 Task: Create a due date automation trigger when advanced on, on the tuesday of the week a card is due add fields without custom field "Resume" set to a number greater than 1 and greater than 10 at 11:00 AM.
Action: Mouse moved to (940, 293)
Screenshot: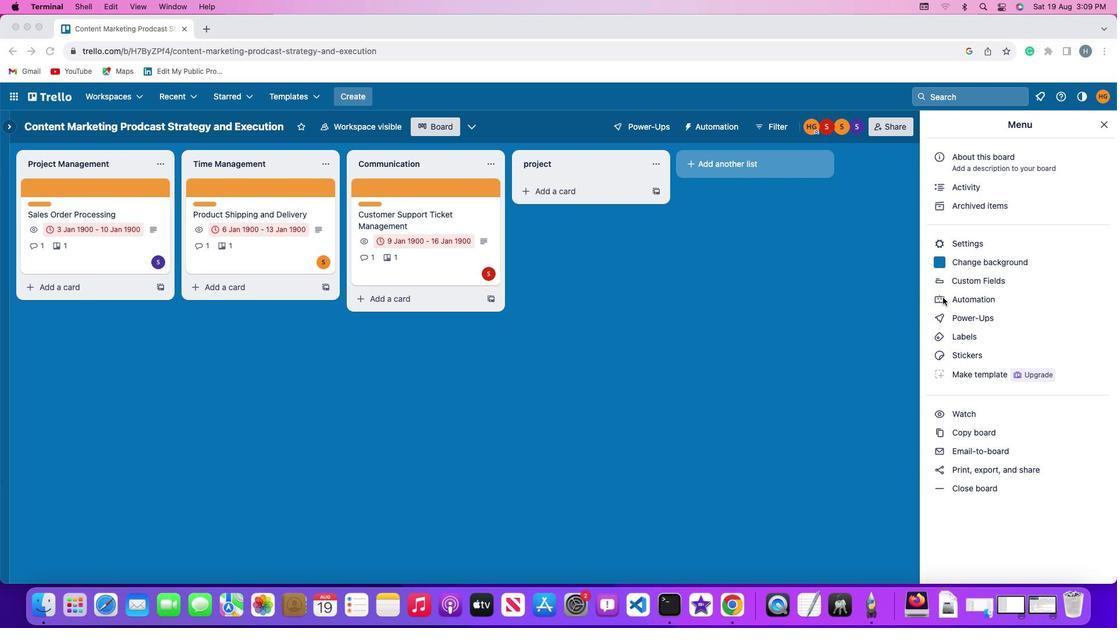 
Action: Mouse pressed left at (940, 293)
Screenshot: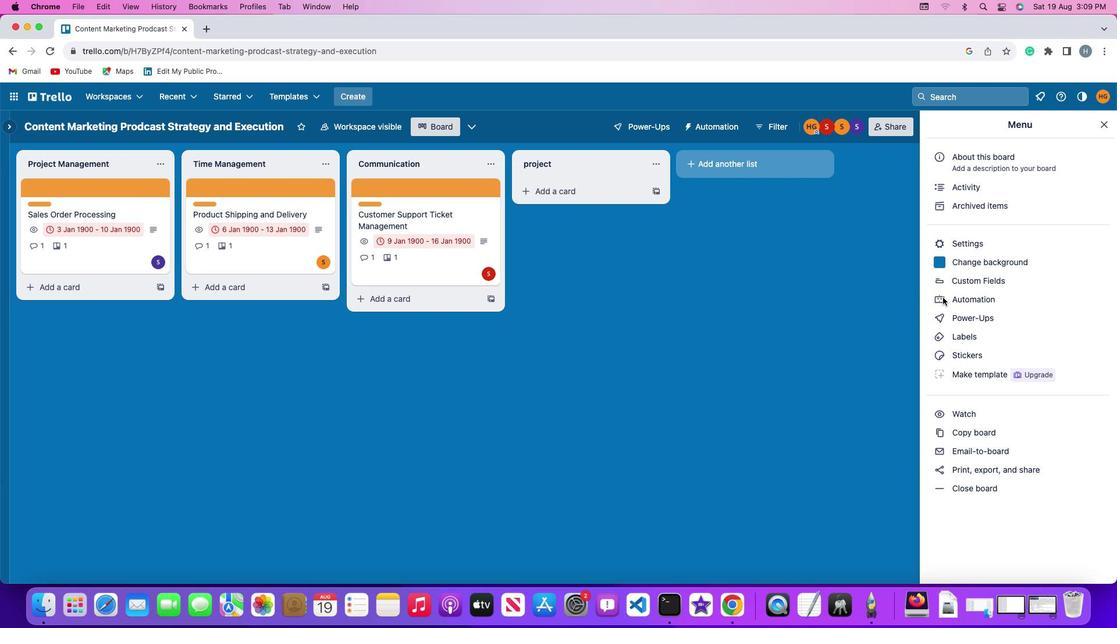 
Action: Mouse pressed left at (940, 293)
Screenshot: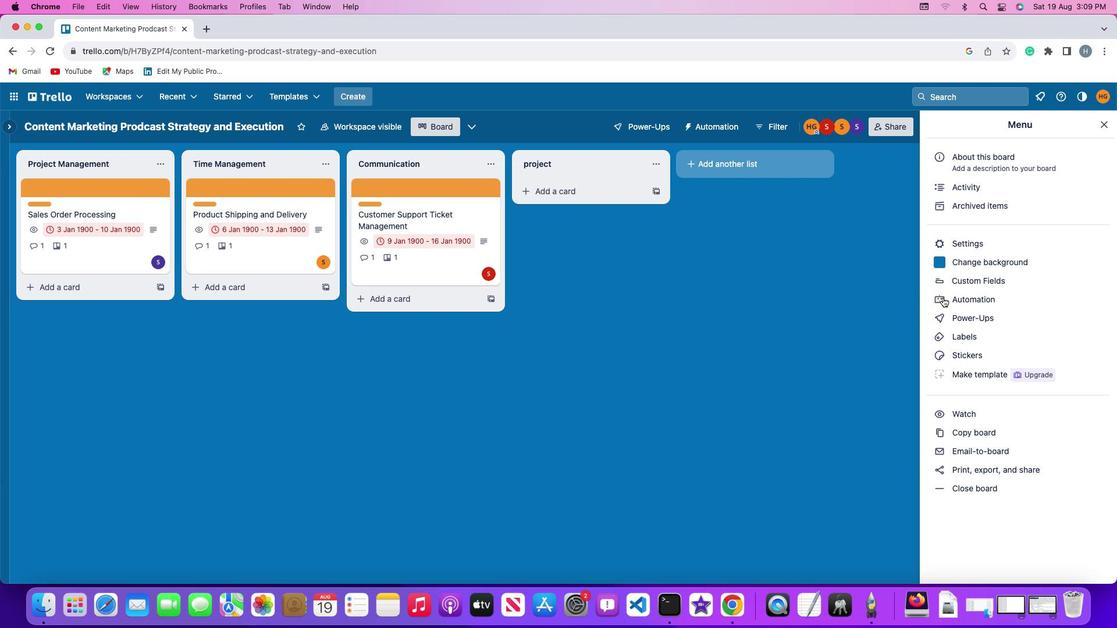 
Action: Mouse moved to (76, 275)
Screenshot: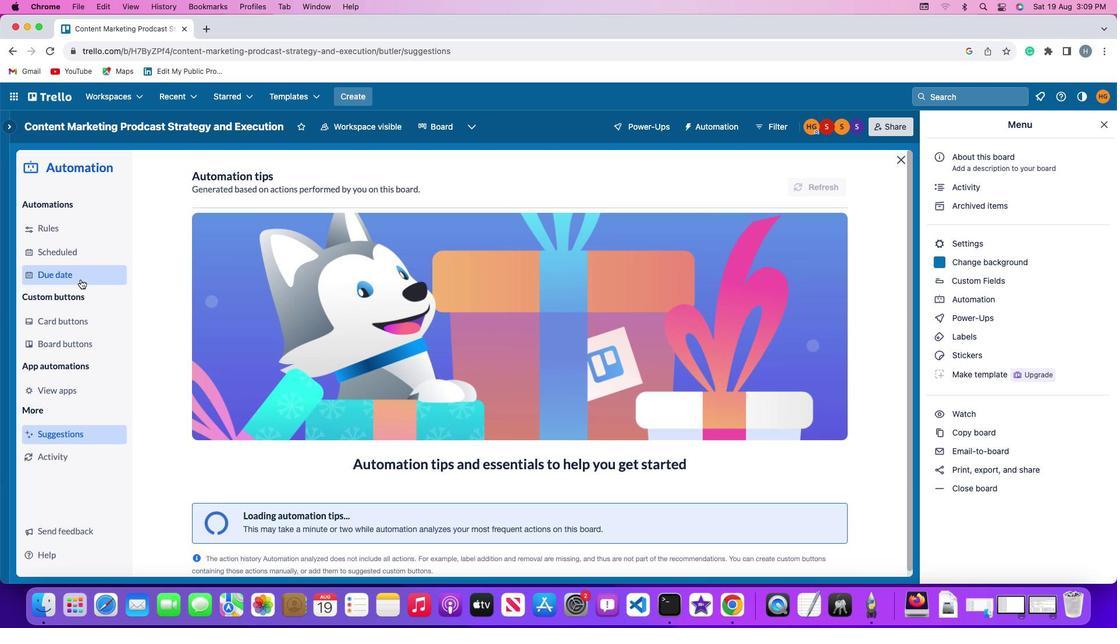 
Action: Mouse pressed left at (76, 275)
Screenshot: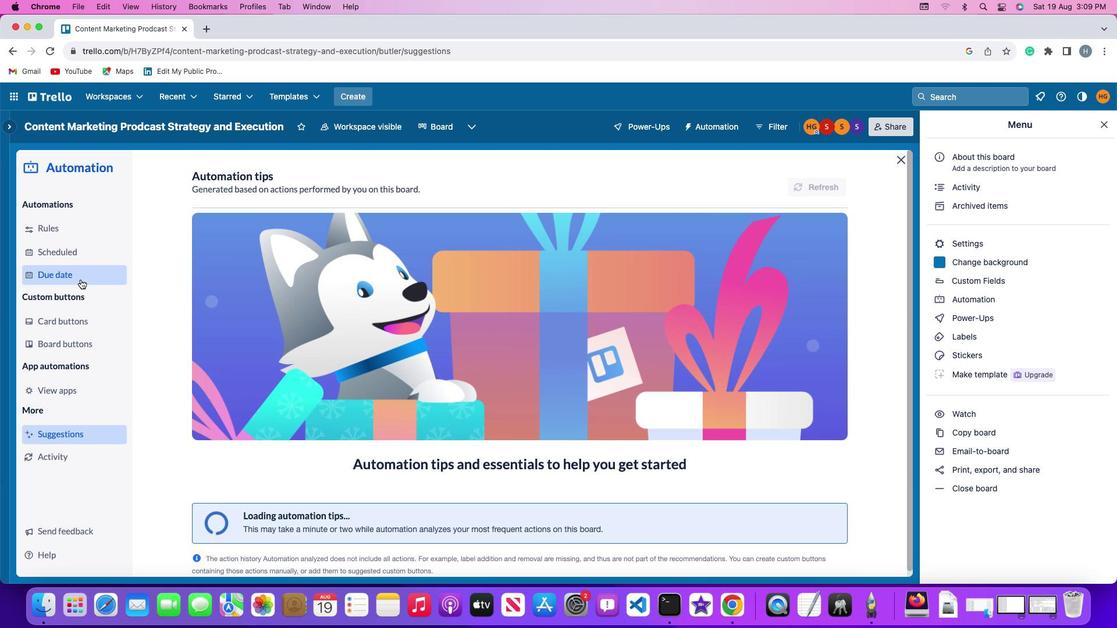
Action: Mouse moved to (752, 174)
Screenshot: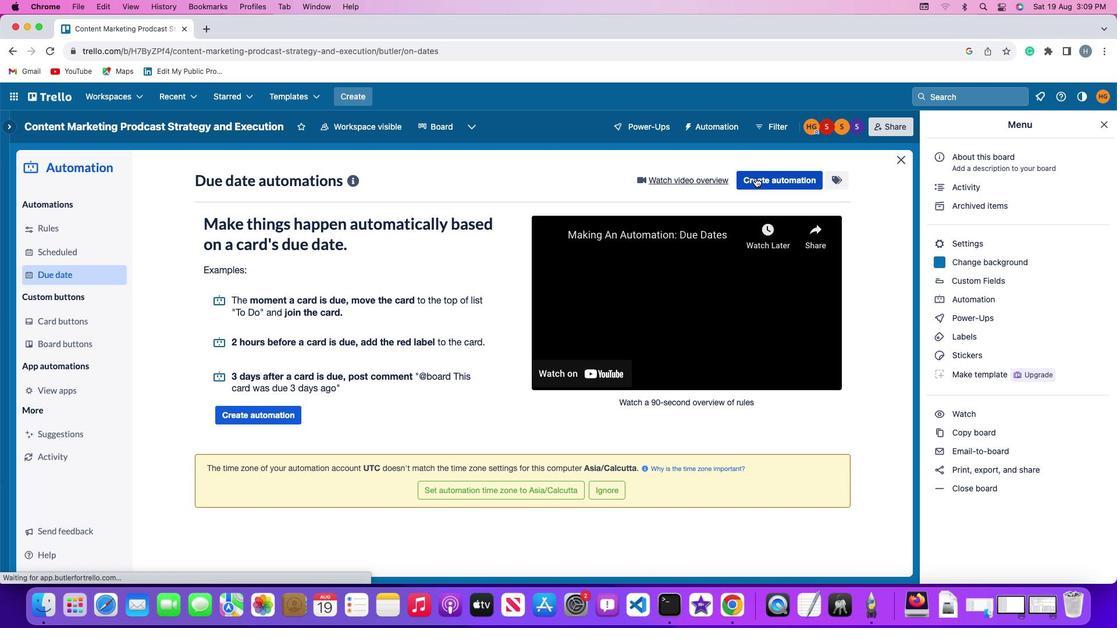 
Action: Mouse pressed left at (752, 174)
Screenshot: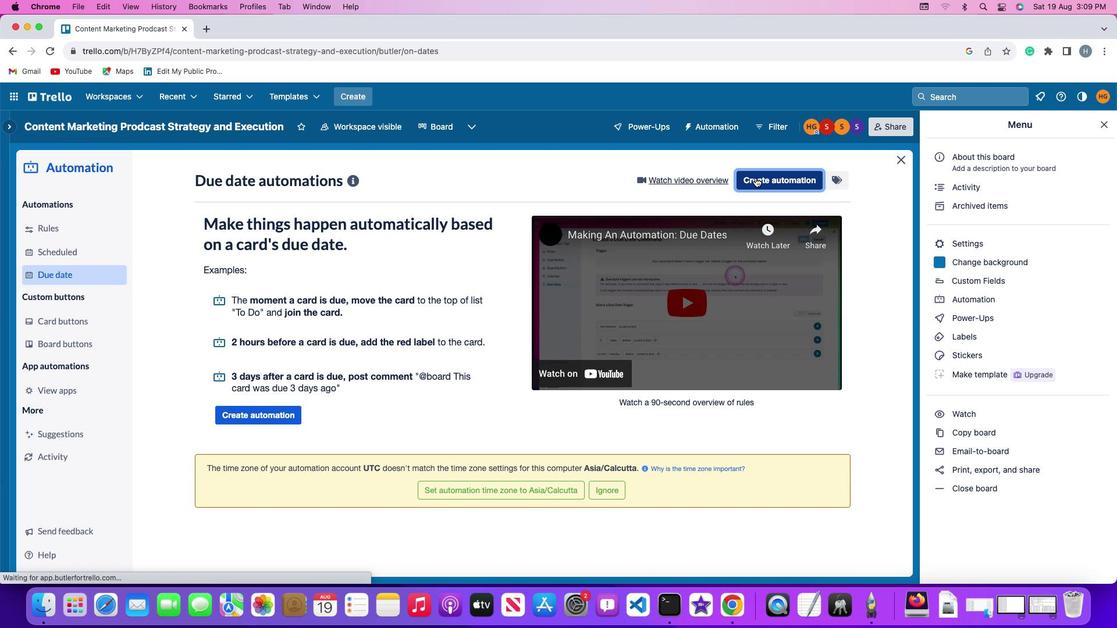 
Action: Mouse moved to (218, 285)
Screenshot: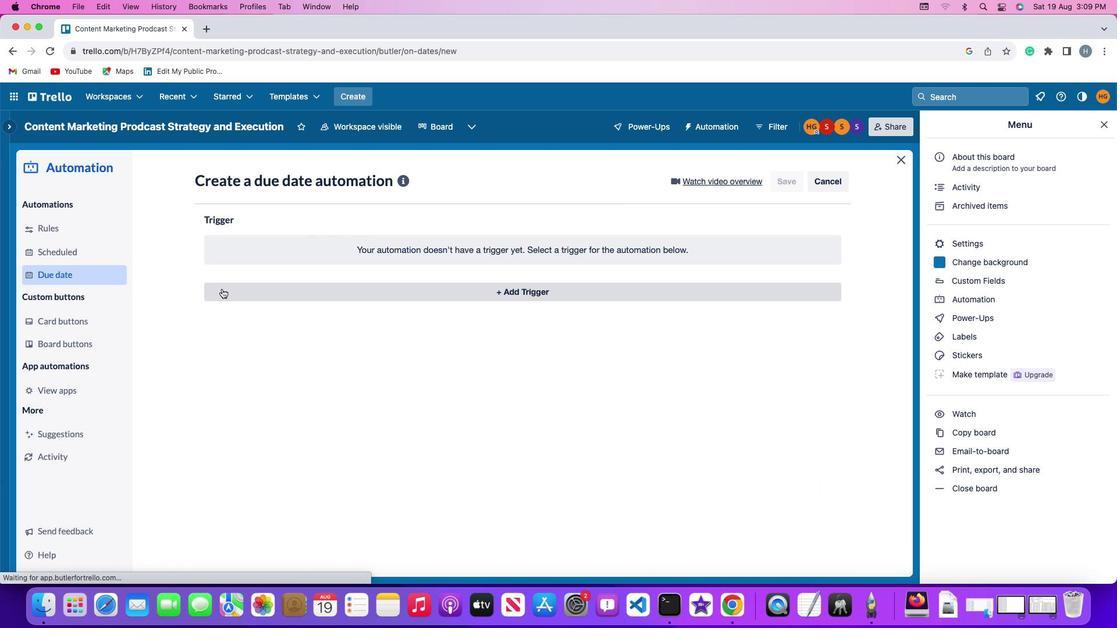 
Action: Mouse pressed left at (218, 285)
Screenshot: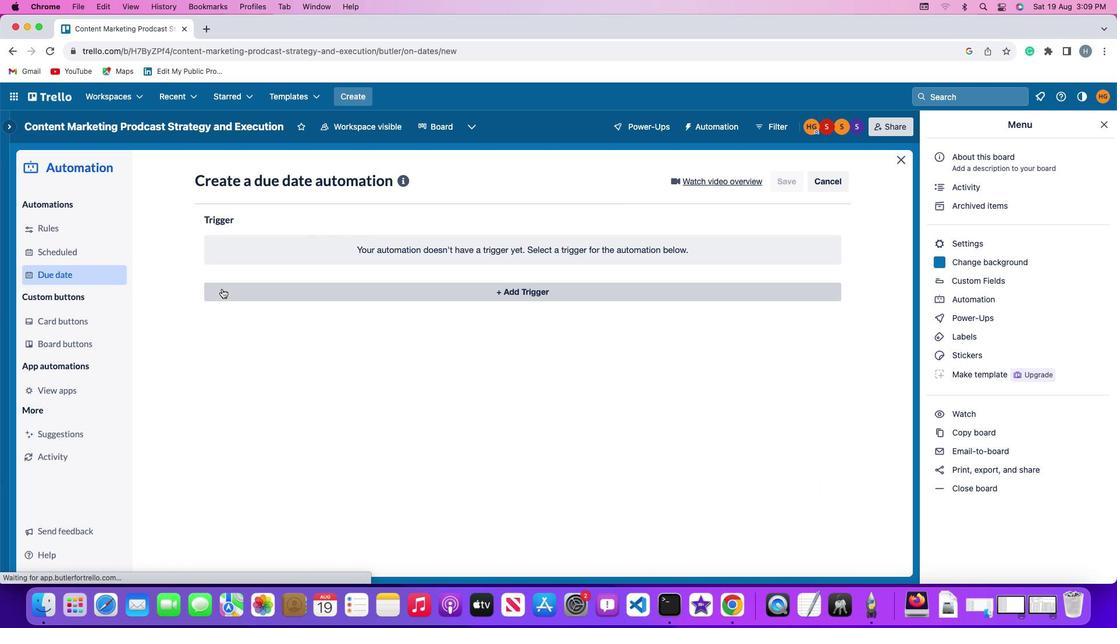 
Action: Mouse moved to (252, 501)
Screenshot: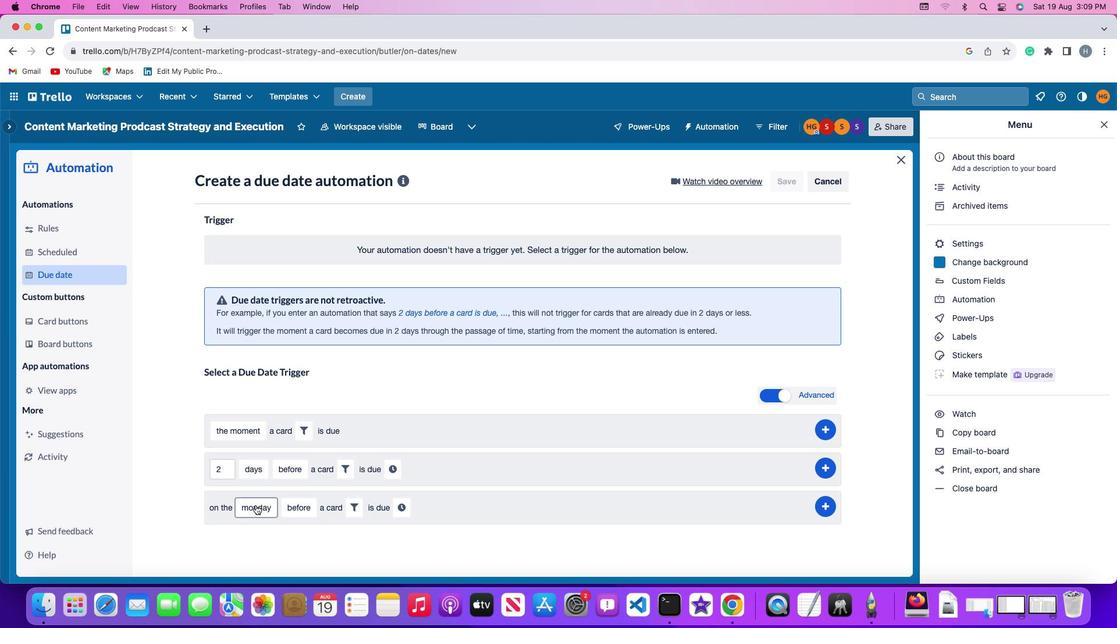 
Action: Mouse pressed left at (252, 501)
Screenshot: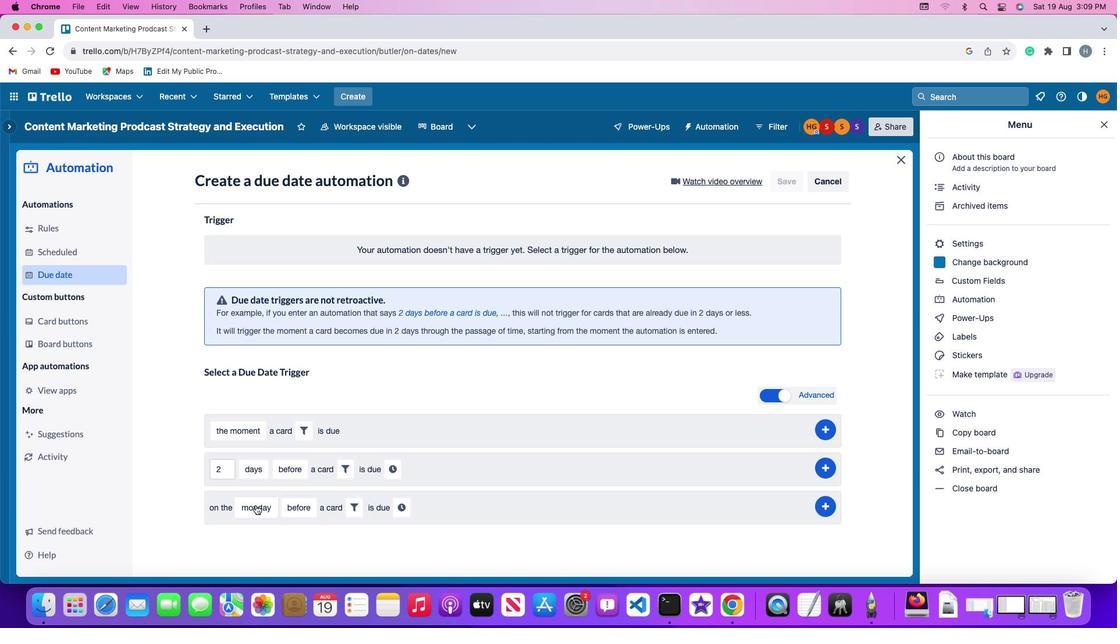 
Action: Mouse moved to (270, 364)
Screenshot: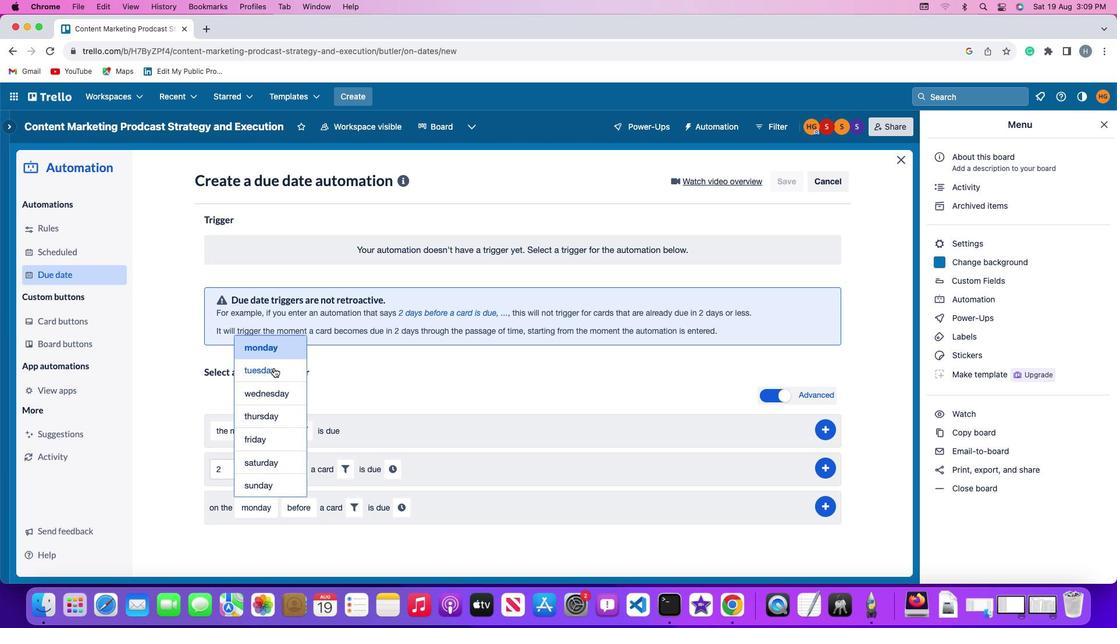 
Action: Mouse pressed left at (270, 364)
Screenshot: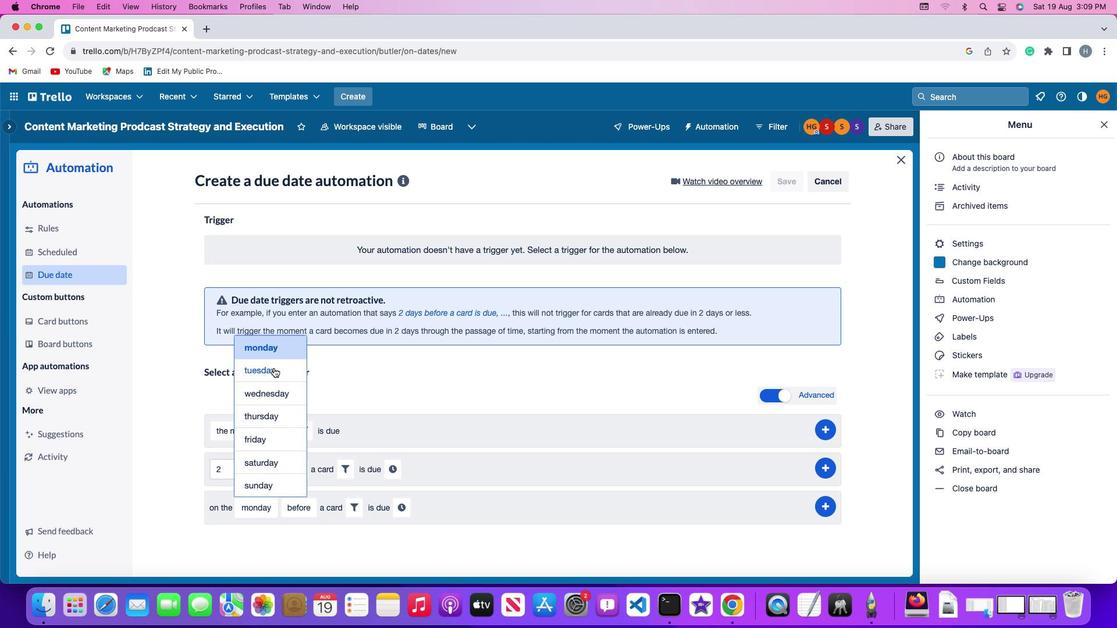 
Action: Mouse moved to (295, 504)
Screenshot: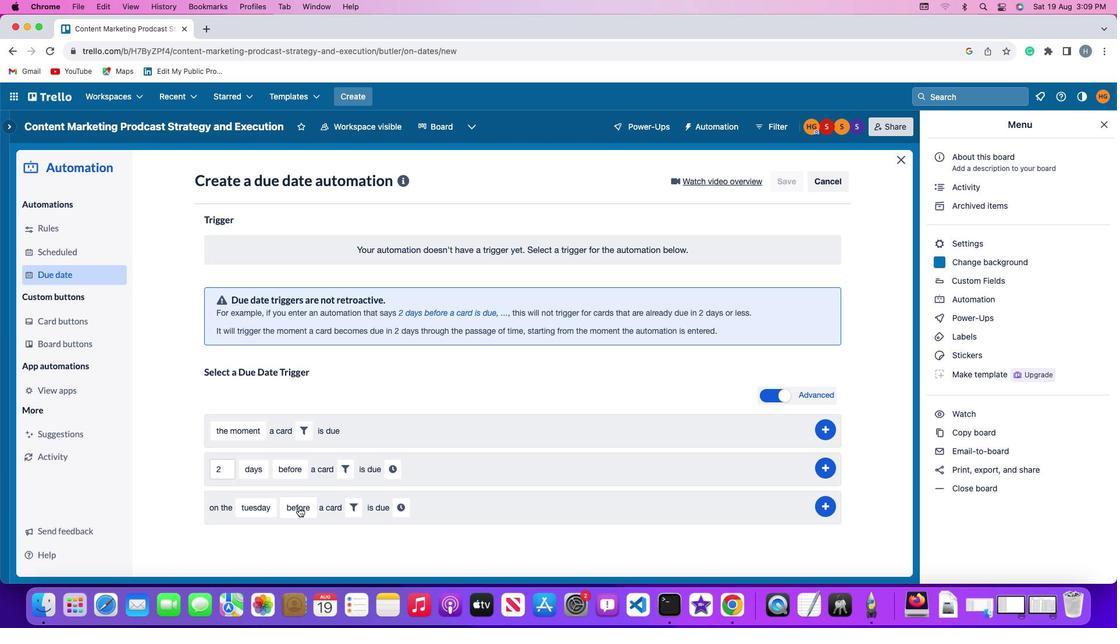 
Action: Mouse pressed left at (295, 504)
Screenshot: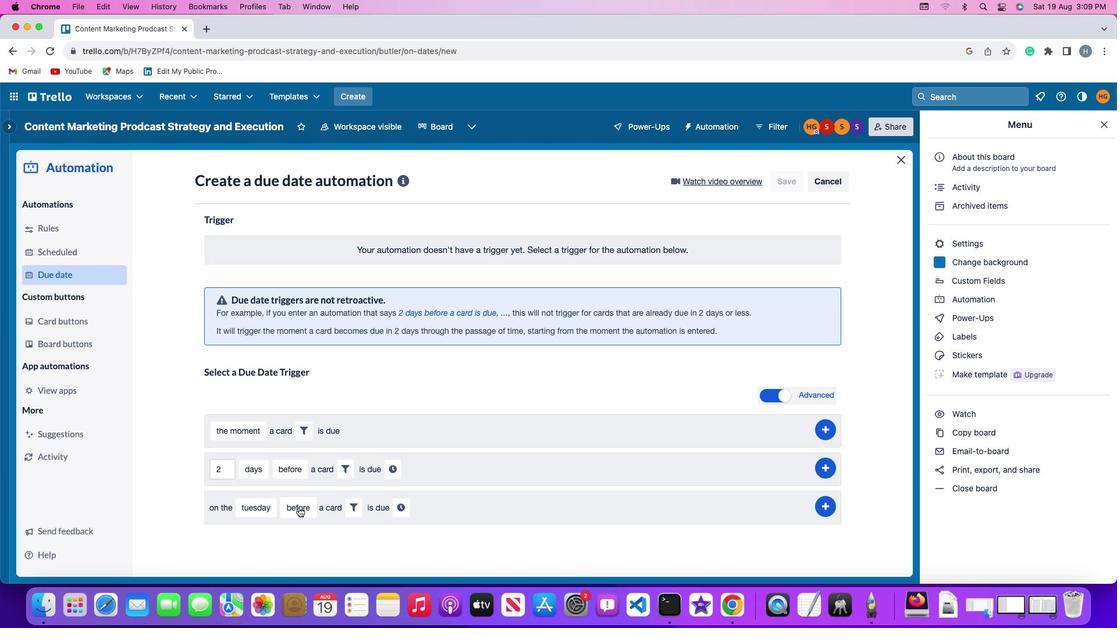 
Action: Mouse moved to (308, 459)
Screenshot: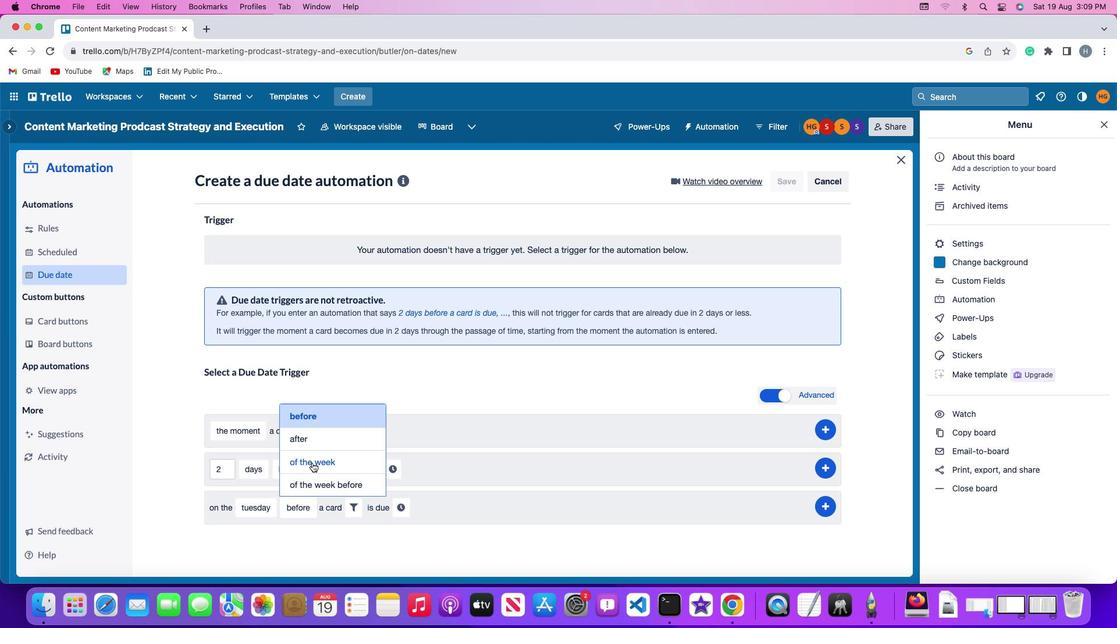 
Action: Mouse pressed left at (308, 459)
Screenshot: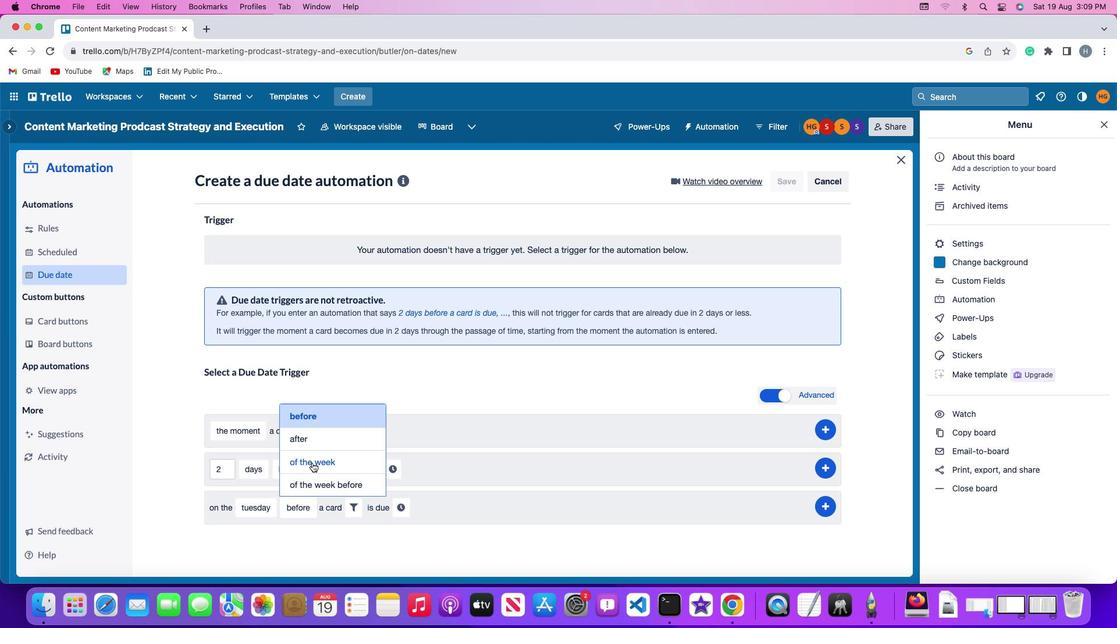 
Action: Mouse moved to (370, 500)
Screenshot: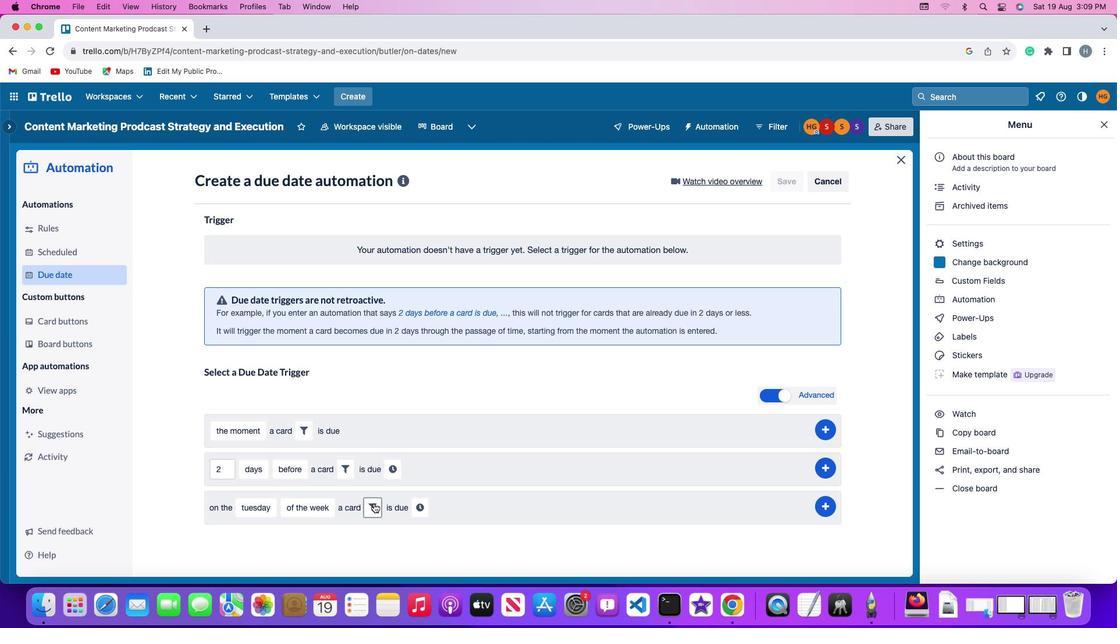
Action: Mouse pressed left at (370, 500)
Screenshot: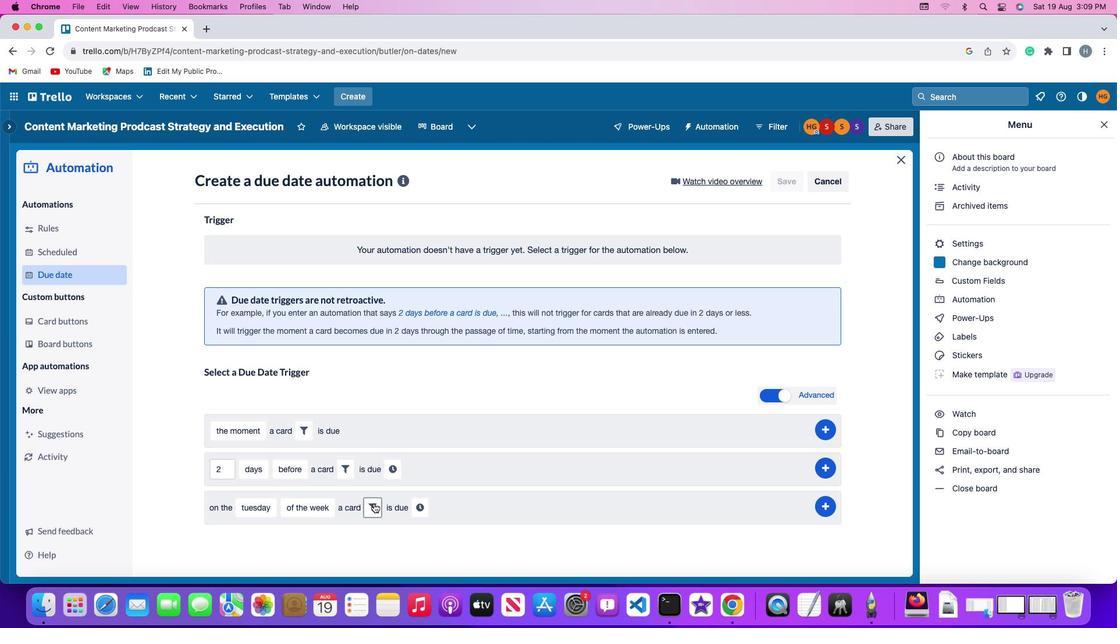 
Action: Mouse moved to (559, 534)
Screenshot: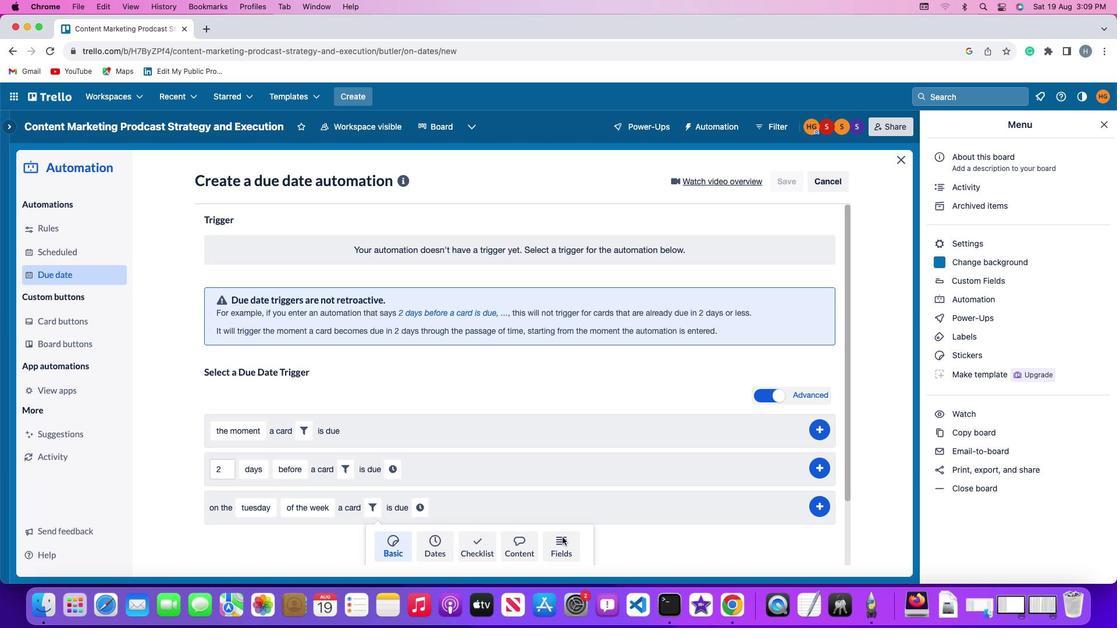 
Action: Mouse pressed left at (559, 534)
Screenshot: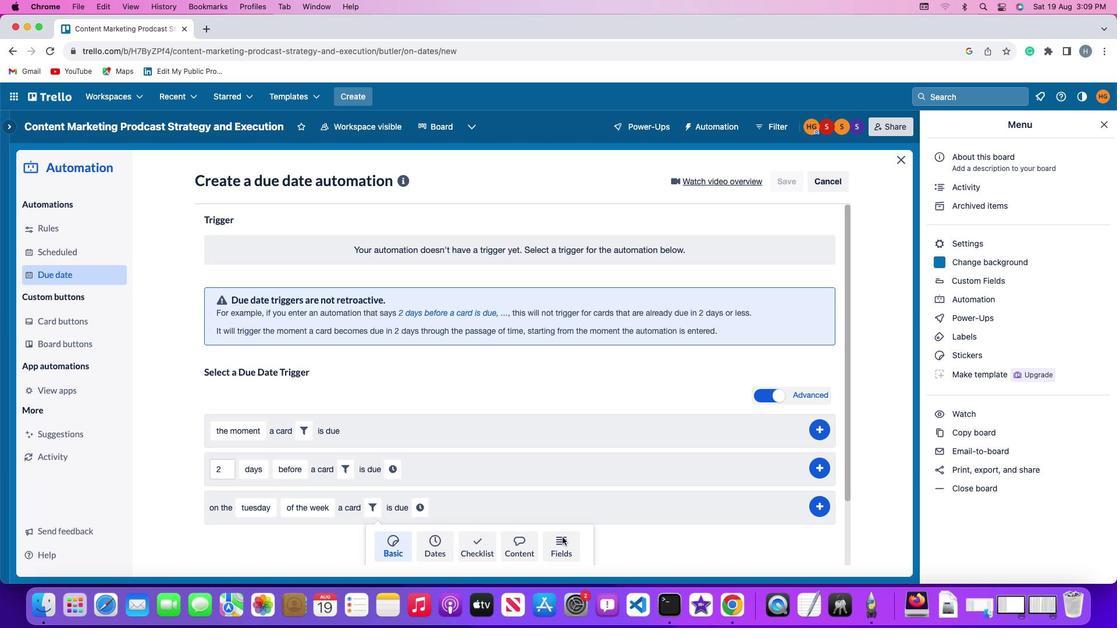 
Action: Mouse moved to (316, 545)
Screenshot: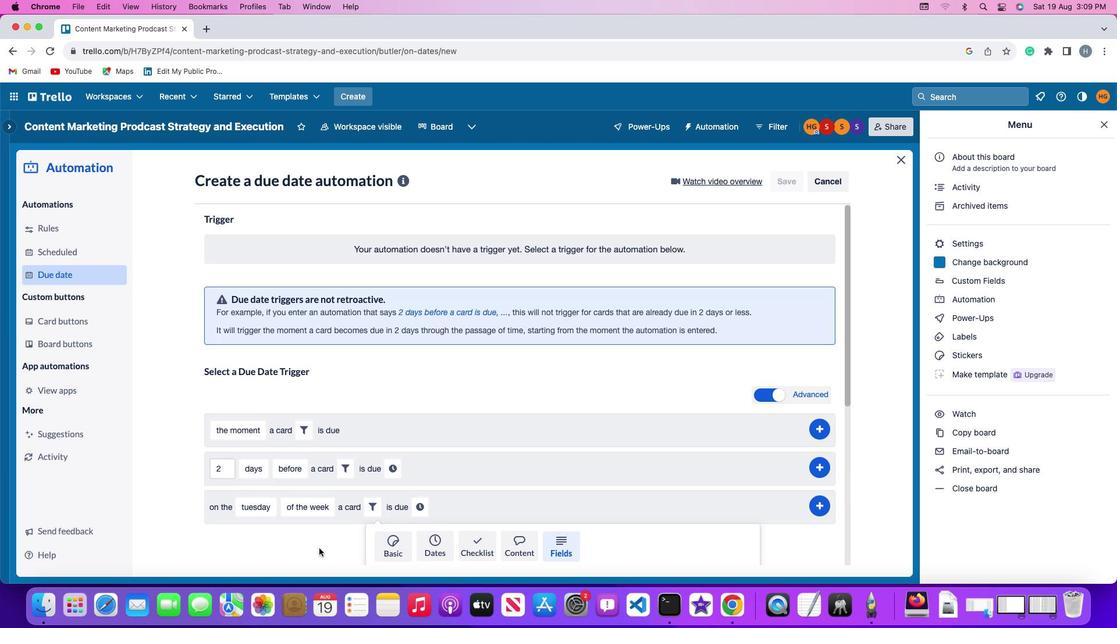 
Action: Mouse scrolled (316, 545) with delta (-2, -3)
Screenshot: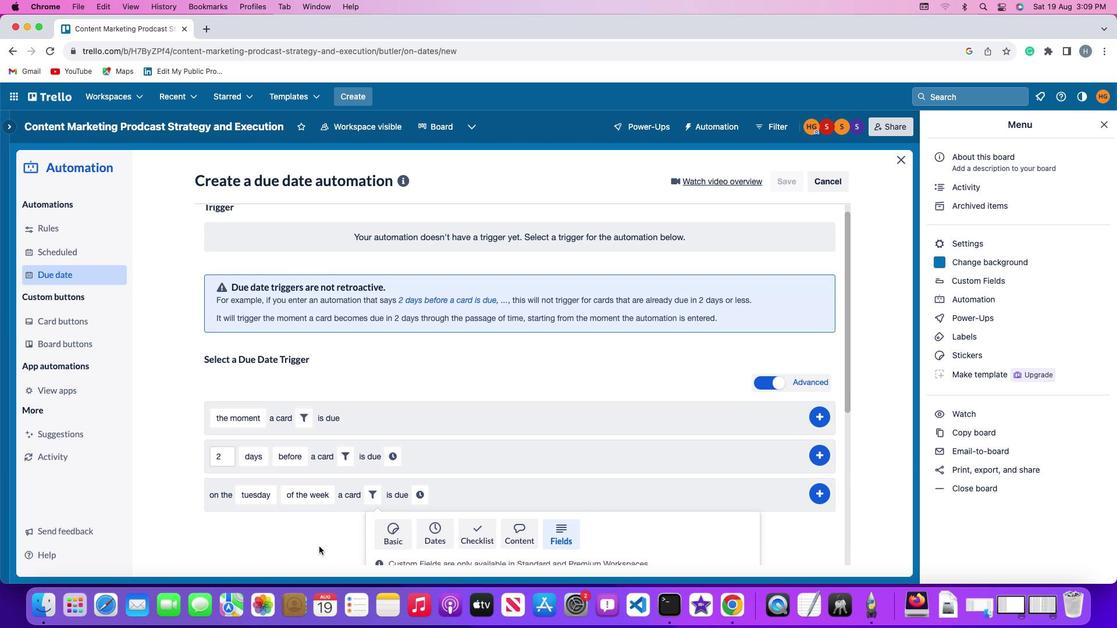 
Action: Mouse scrolled (316, 545) with delta (-2, -3)
Screenshot: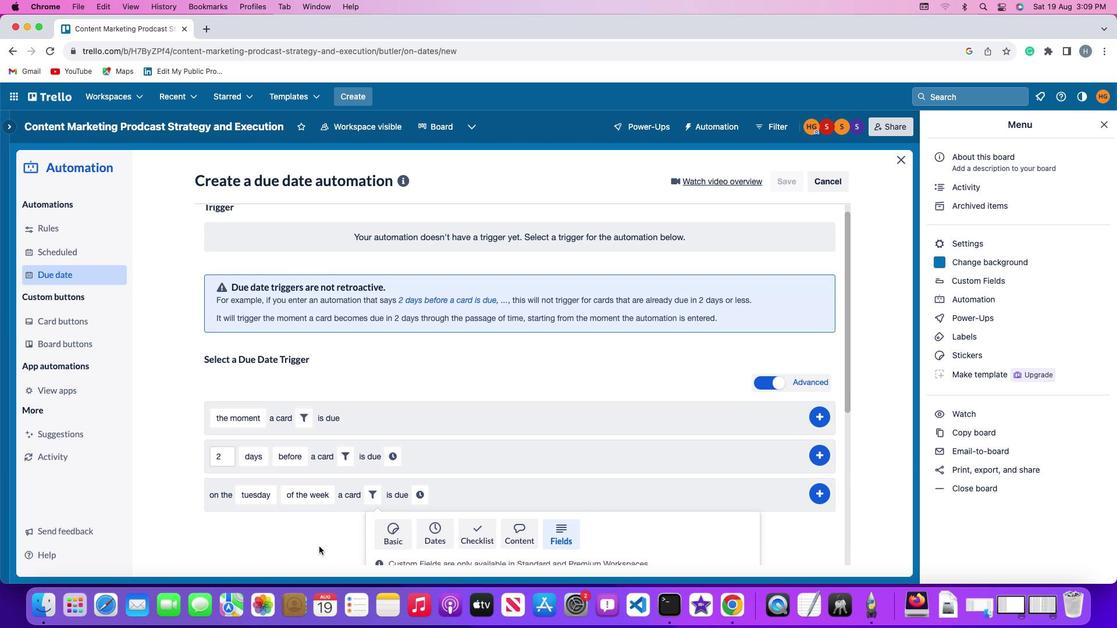 
Action: Mouse scrolled (316, 545) with delta (-2, -4)
Screenshot: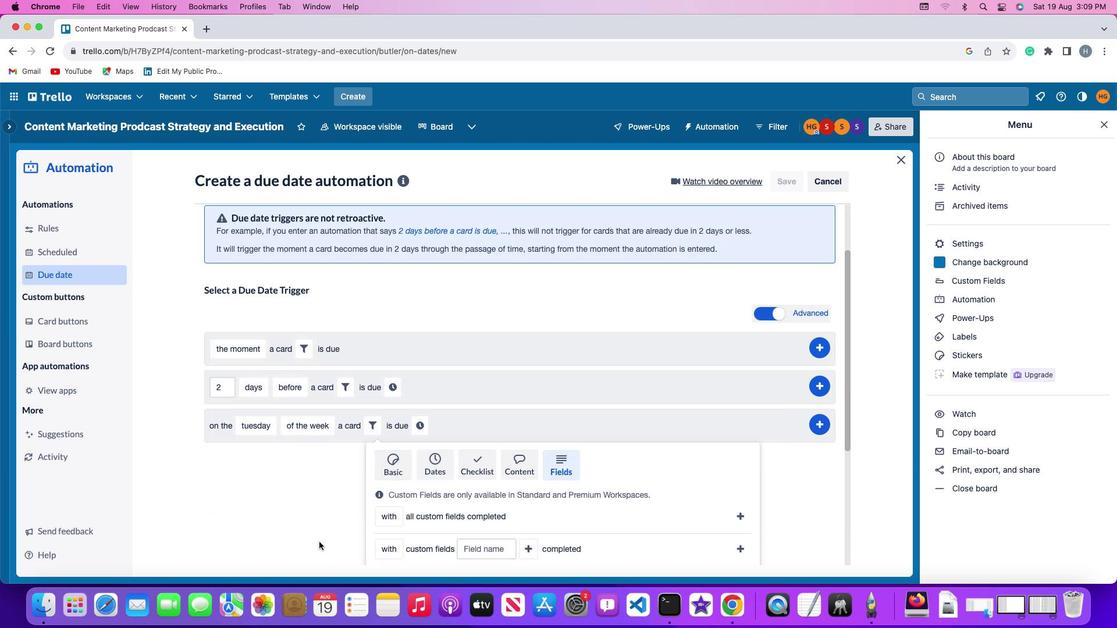 
Action: Mouse moved to (316, 544)
Screenshot: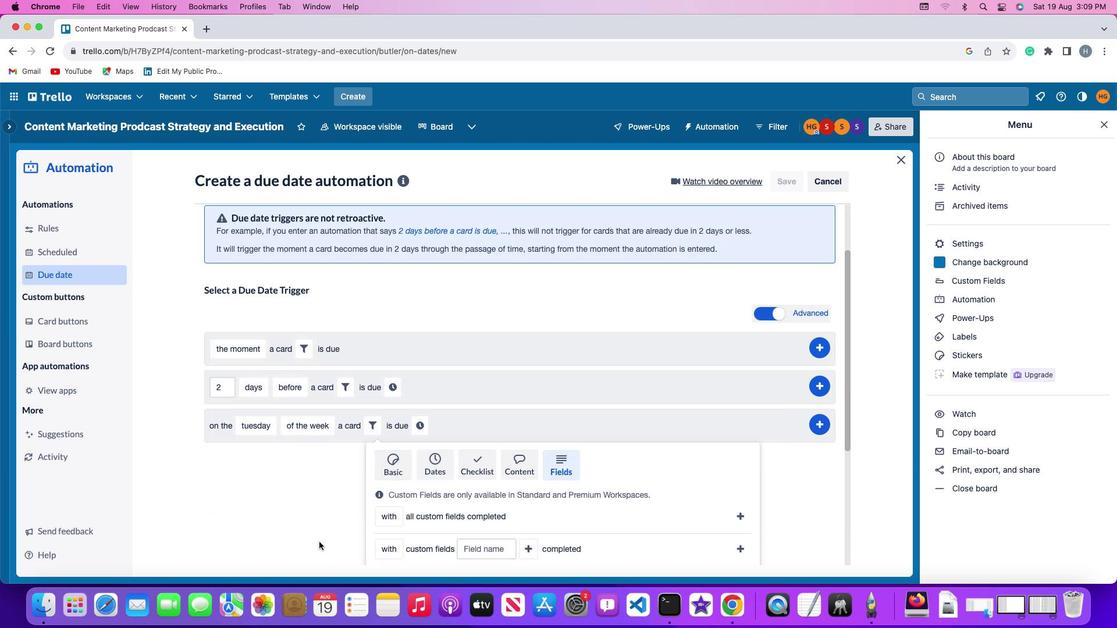 
Action: Mouse scrolled (316, 544) with delta (-2, -5)
Screenshot: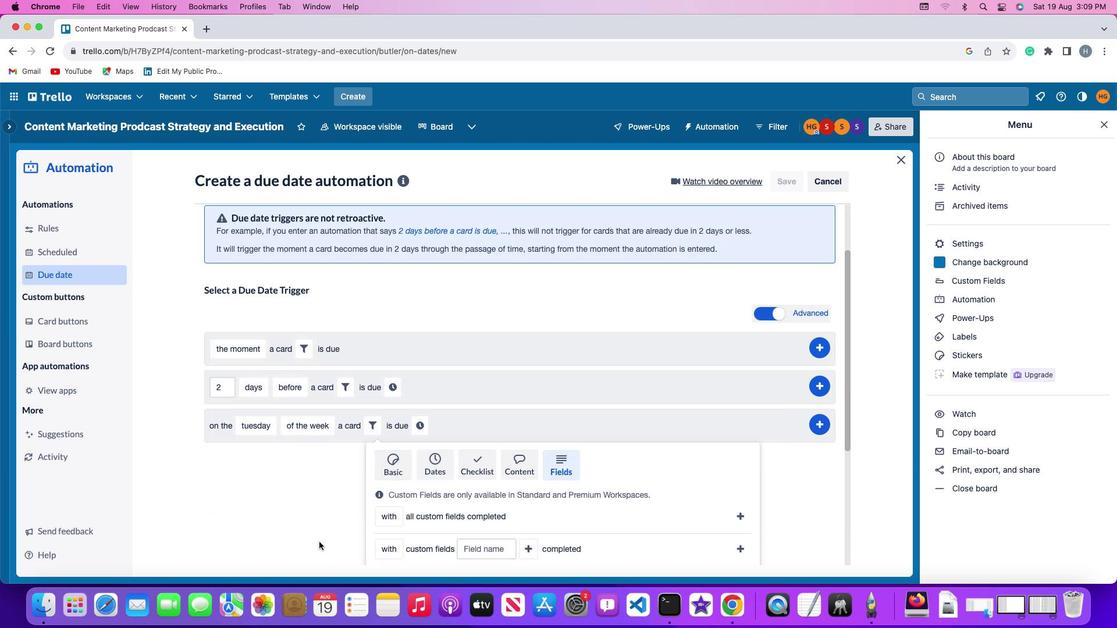
Action: Mouse moved to (316, 543)
Screenshot: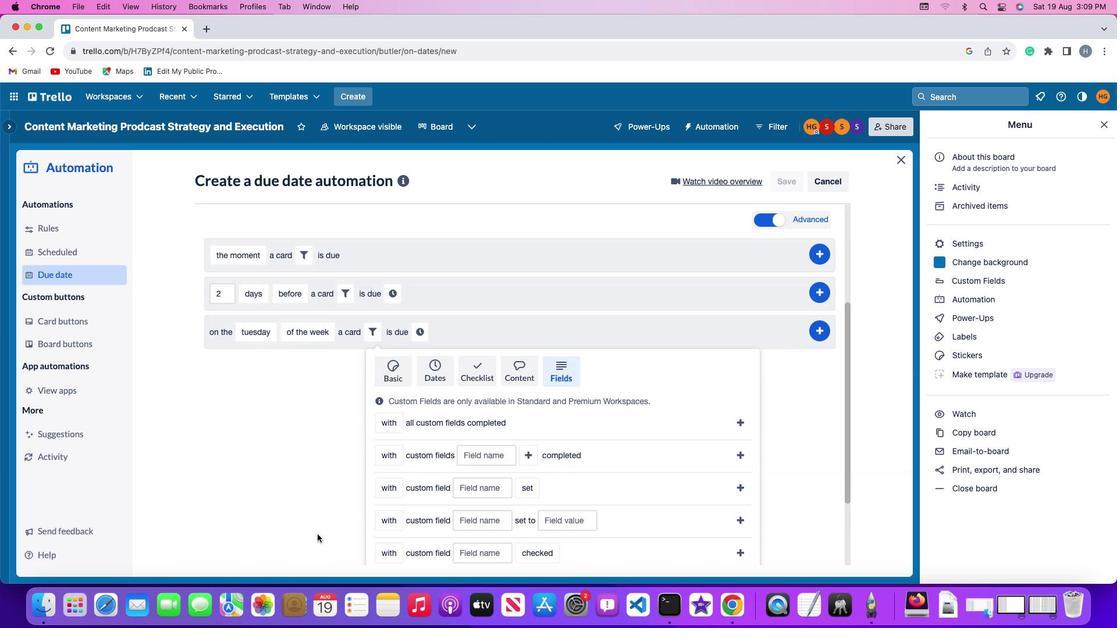 
Action: Mouse scrolled (316, 543) with delta (-2, -6)
Screenshot: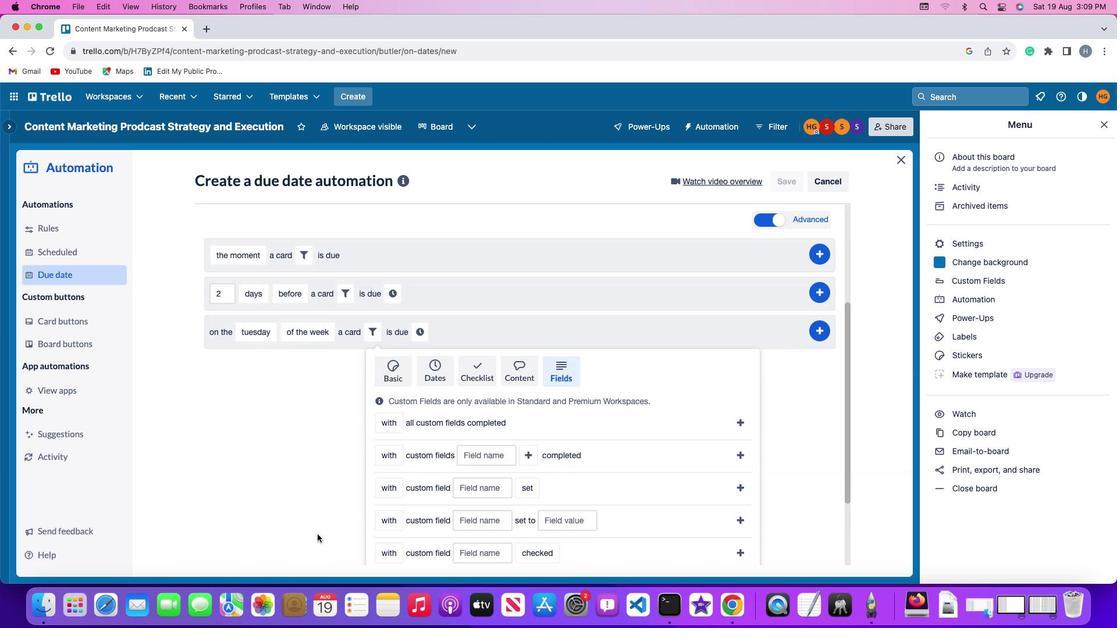 
Action: Mouse moved to (303, 485)
Screenshot: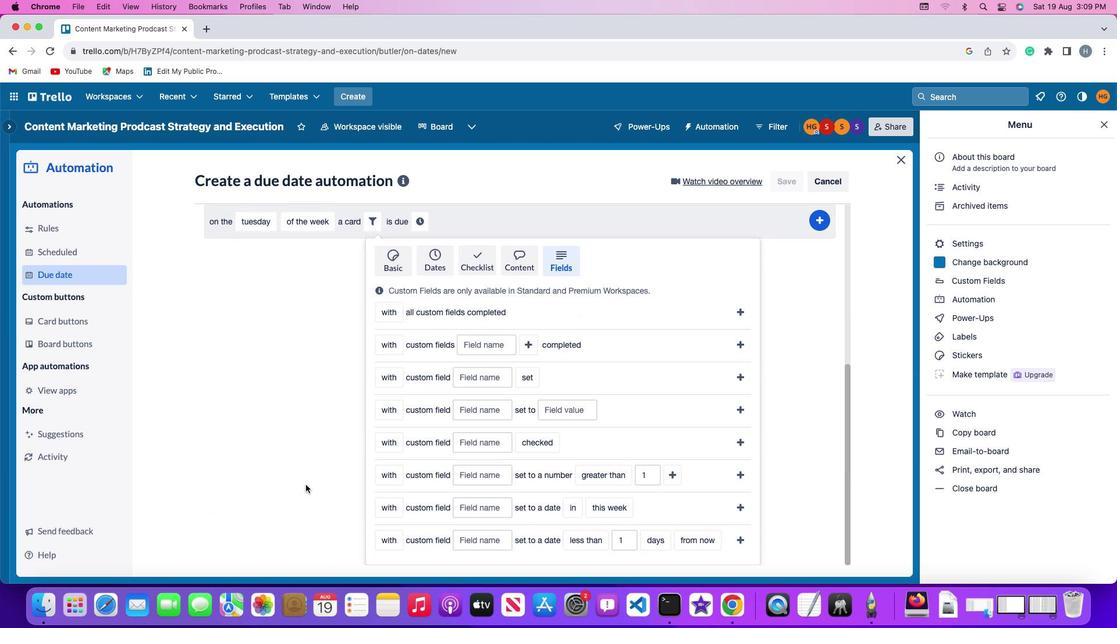 
Action: Mouse scrolled (303, 485) with delta (-2, -3)
Screenshot: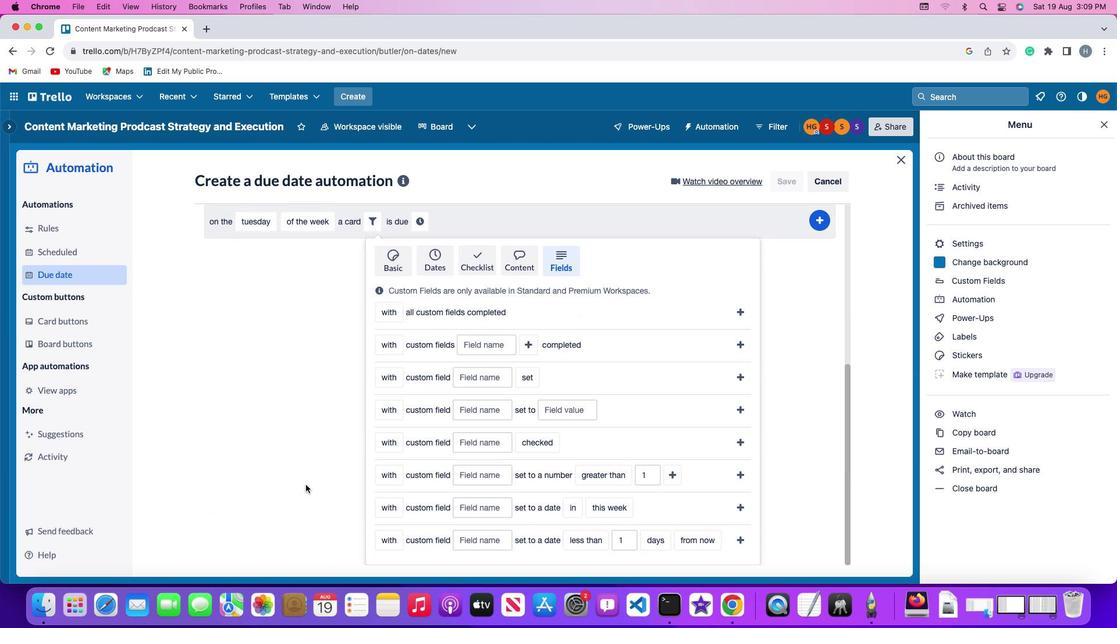 
Action: Mouse moved to (302, 483)
Screenshot: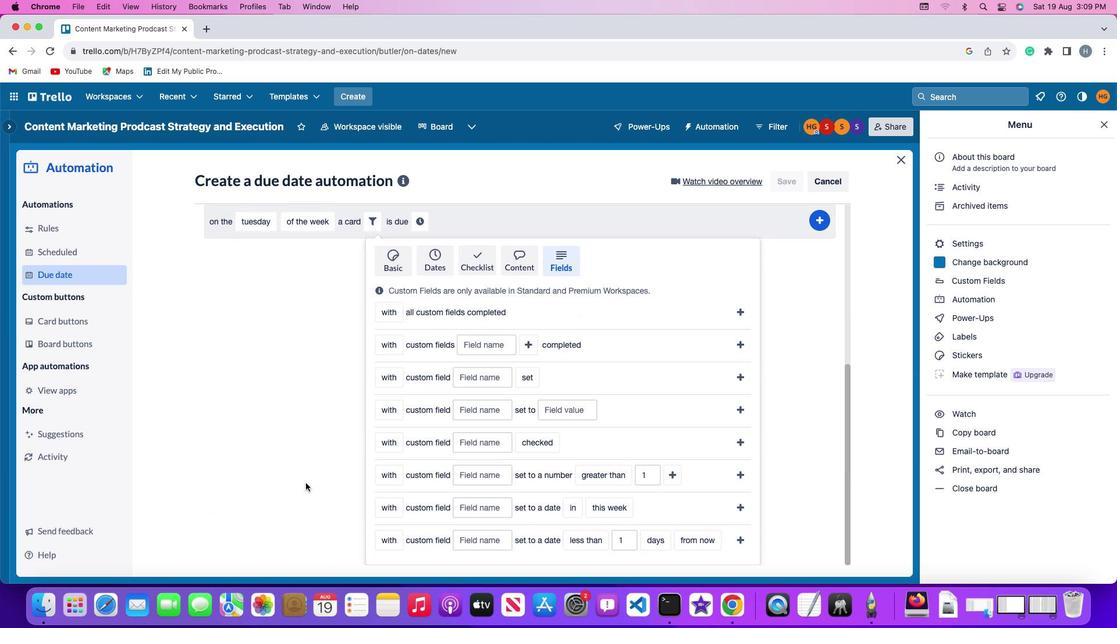 
Action: Mouse scrolled (302, 483) with delta (-2, -3)
Screenshot: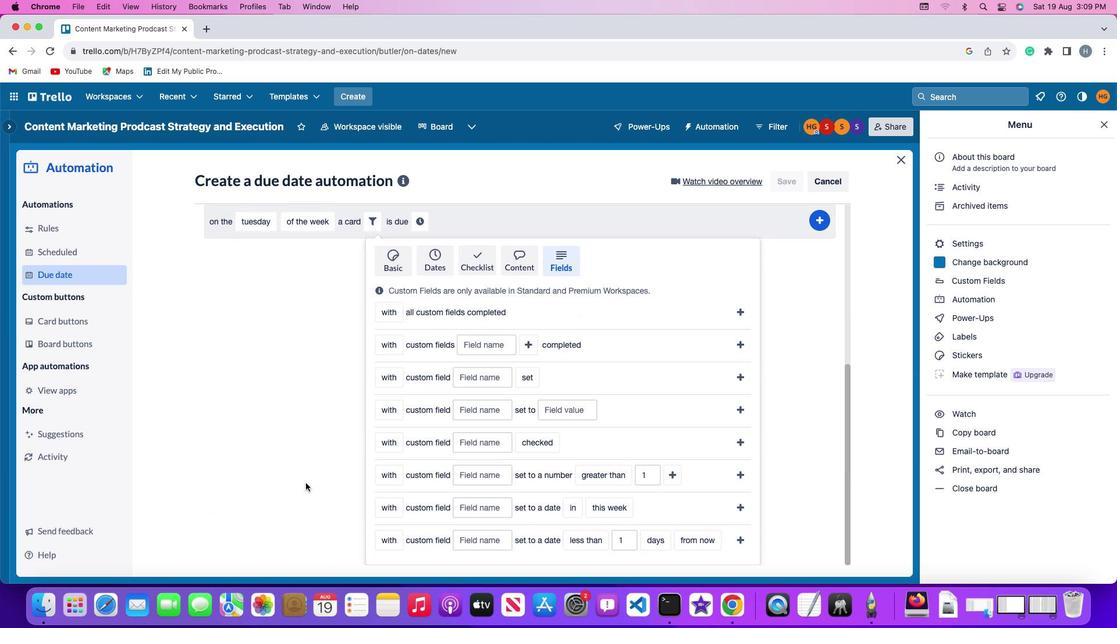 
Action: Mouse moved to (302, 483)
Screenshot: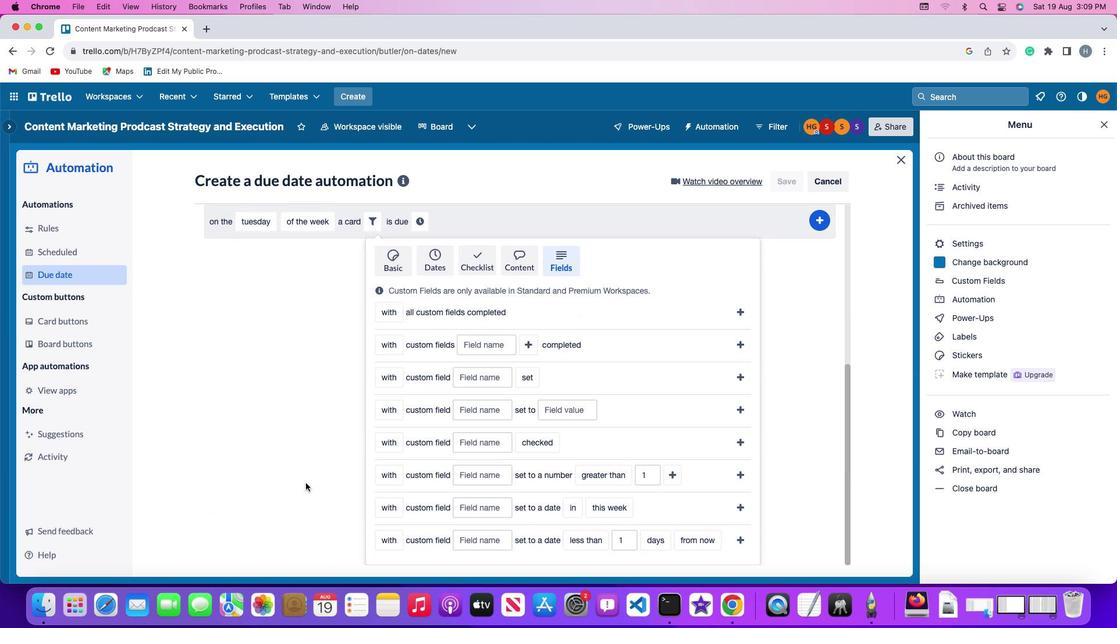 
Action: Mouse scrolled (302, 483) with delta (-2, -4)
Screenshot: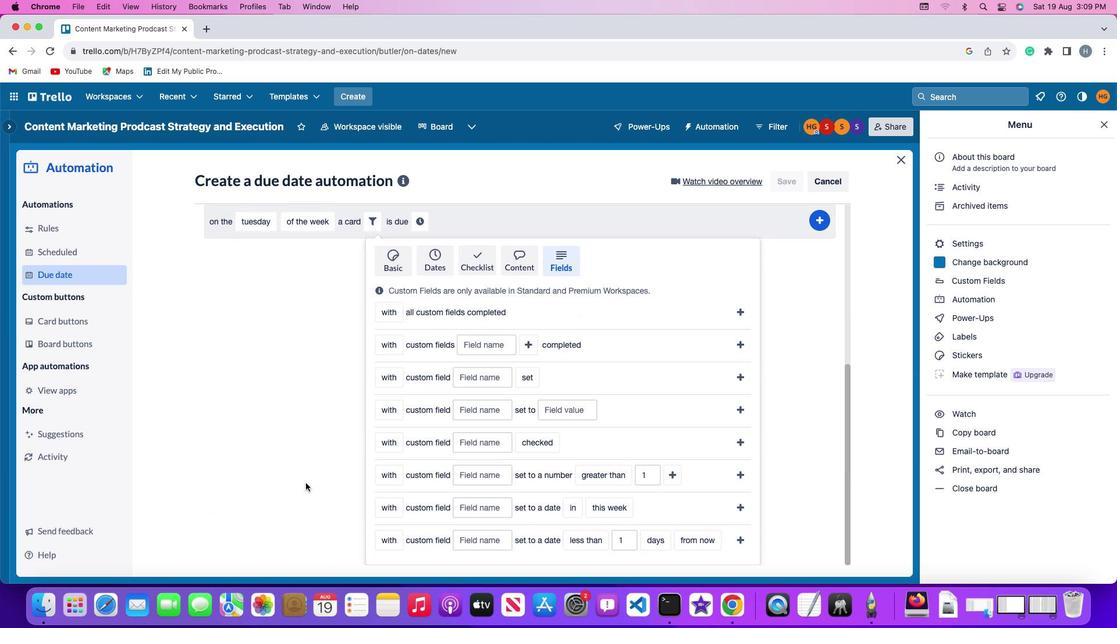 
Action: Mouse moved to (302, 481)
Screenshot: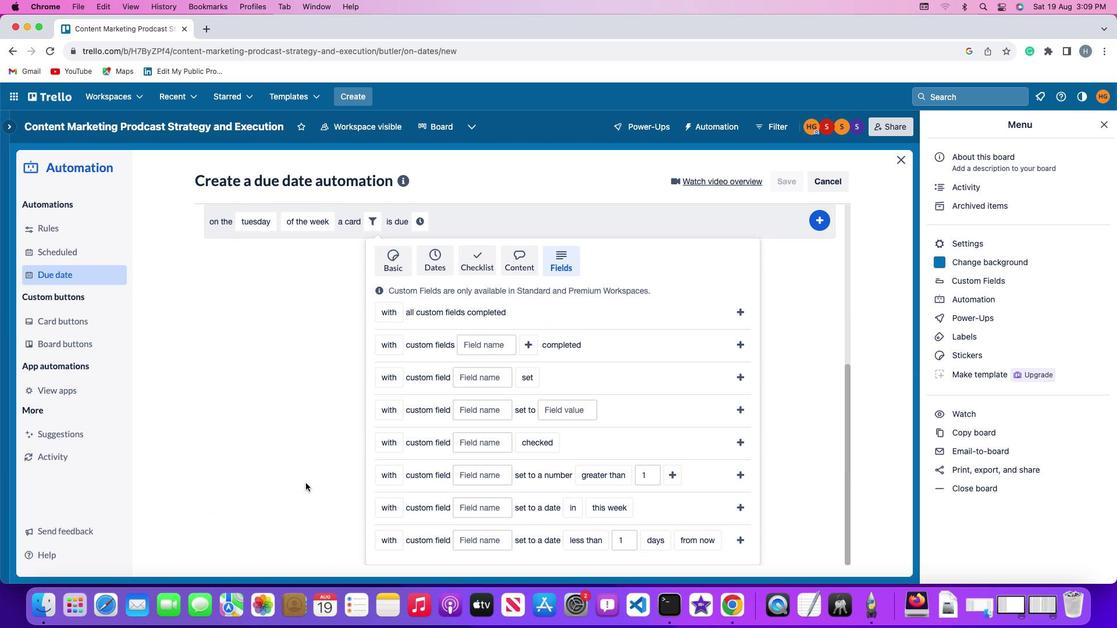 
Action: Mouse scrolled (302, 481) with delta (-2, -5)
Screenshot: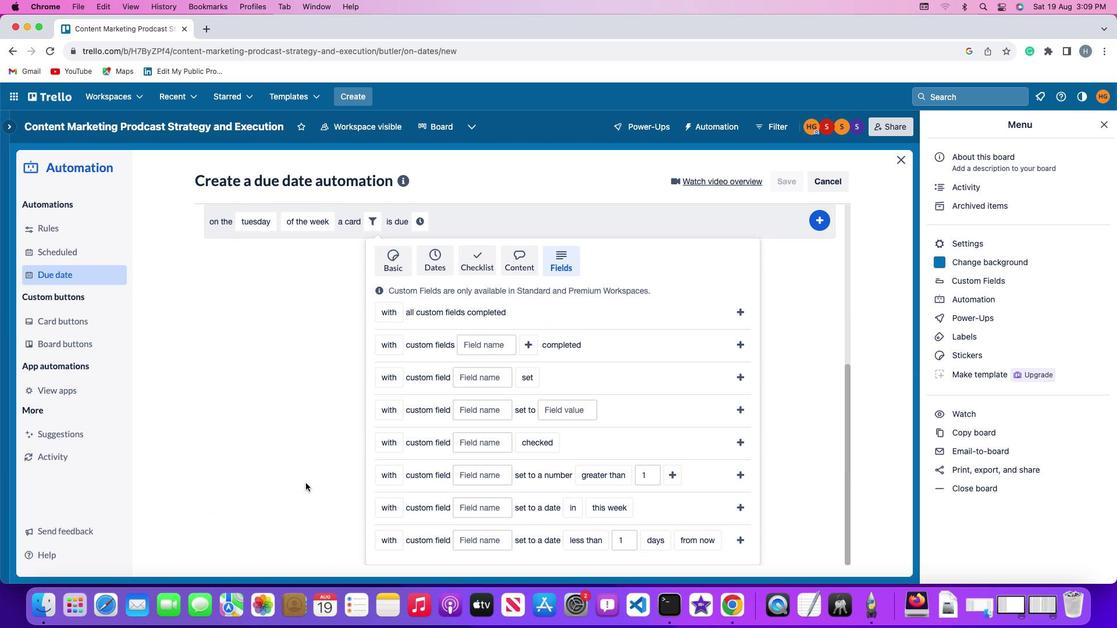 
Action: Mouse moved to (302, 480)
Screenshot: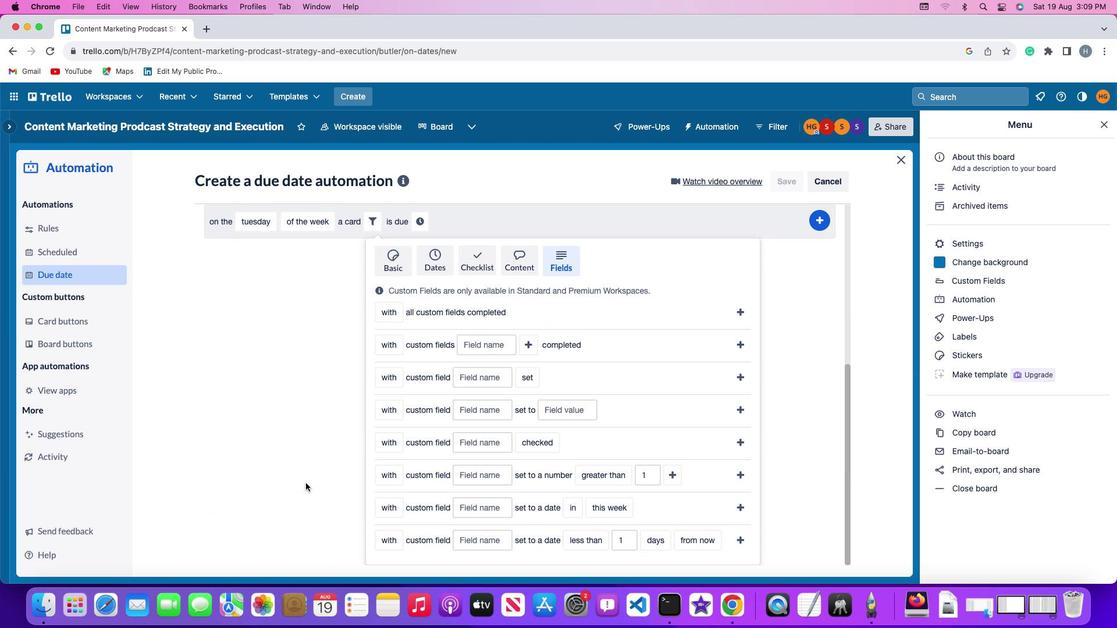 
Action: Mouse scrolled (302, 480) with delta (-2, -6)
Screenshot: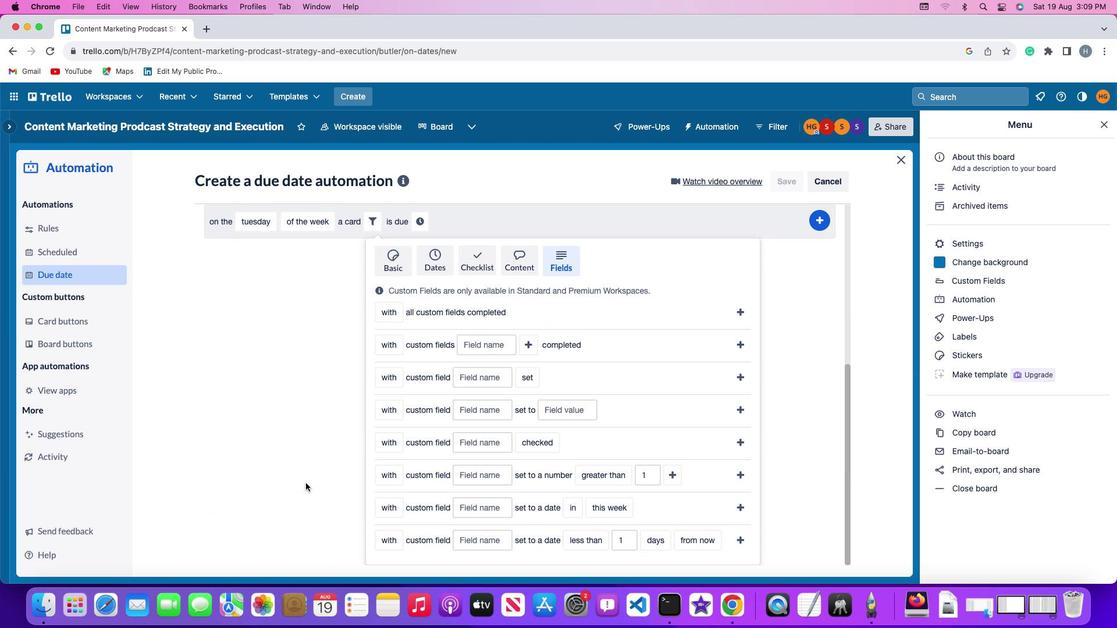 
Action: Mouse moved to (385, 468)
Screenshot: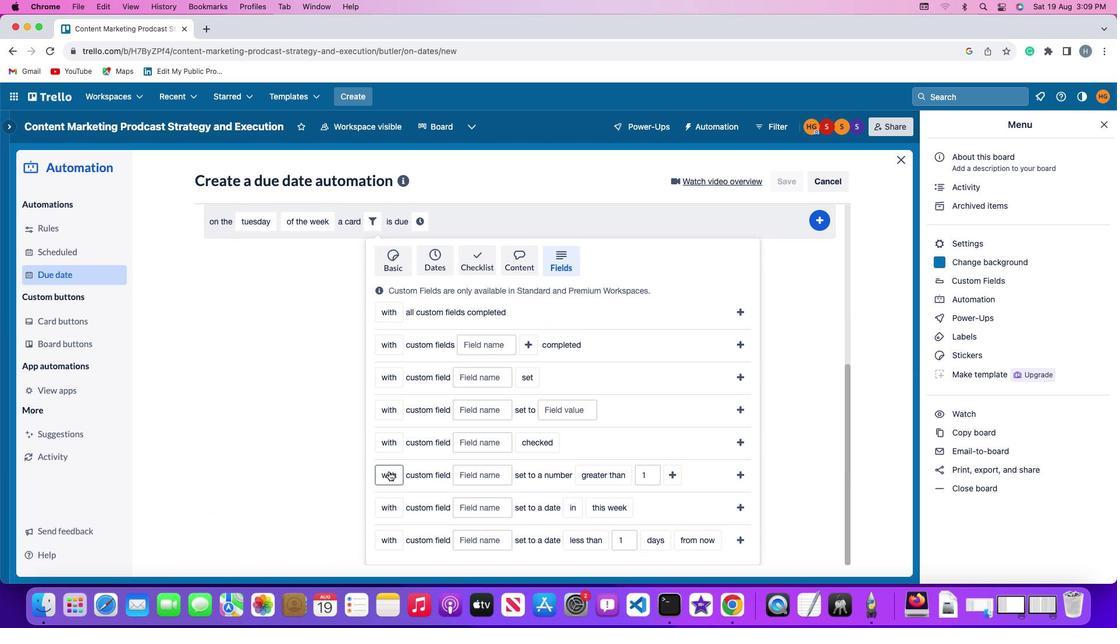 
Action: Mouse pressed left at (385, 468)
Screenshot: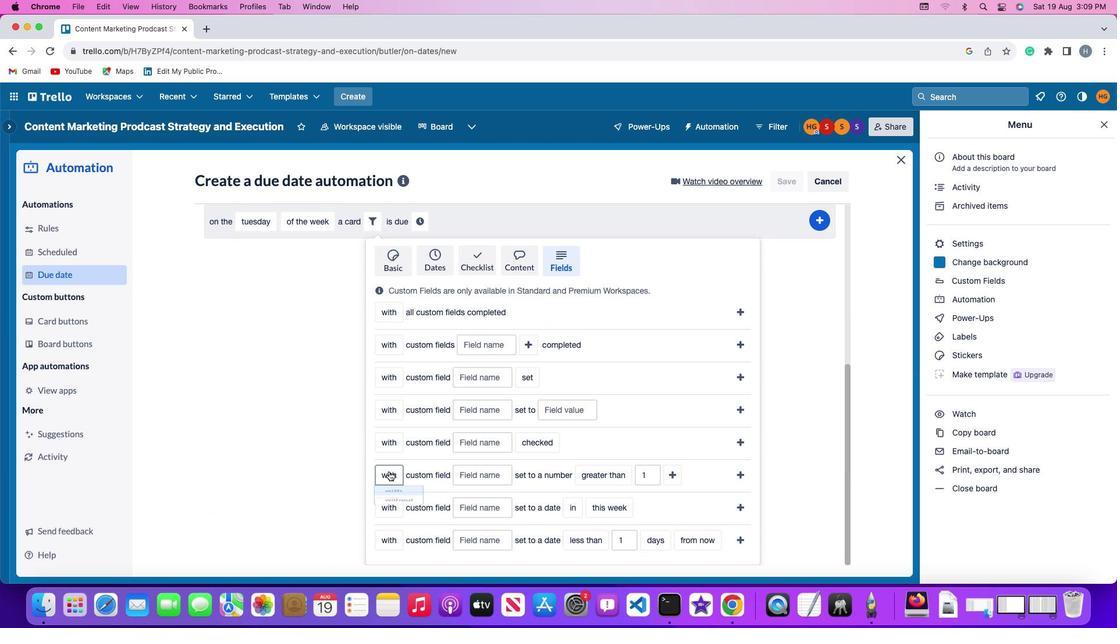 
Action: Mouse moved to (393, 516)
Screenshot: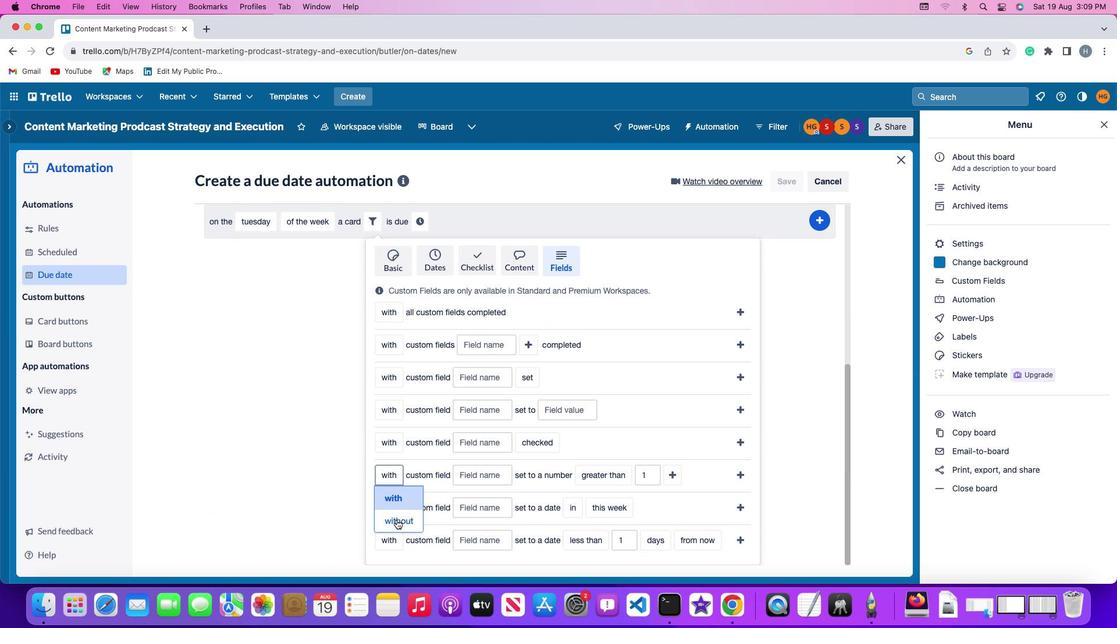 
Action: Mouse pressed left at (393, 516)
Screenshot: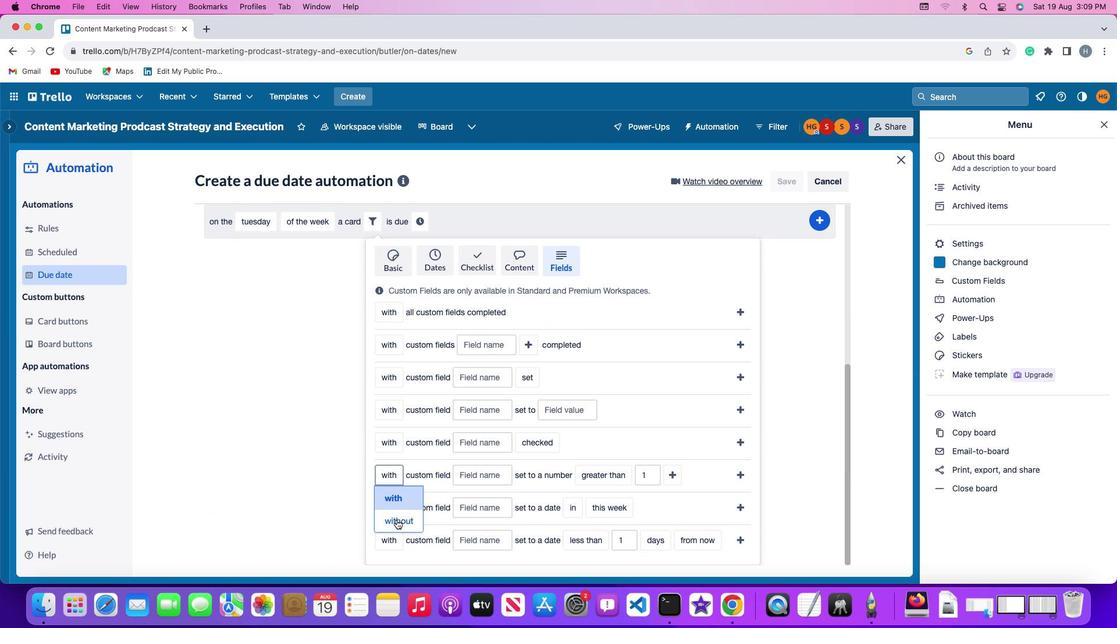 
Action: Mouse moved to (482, 472)
Screenshot: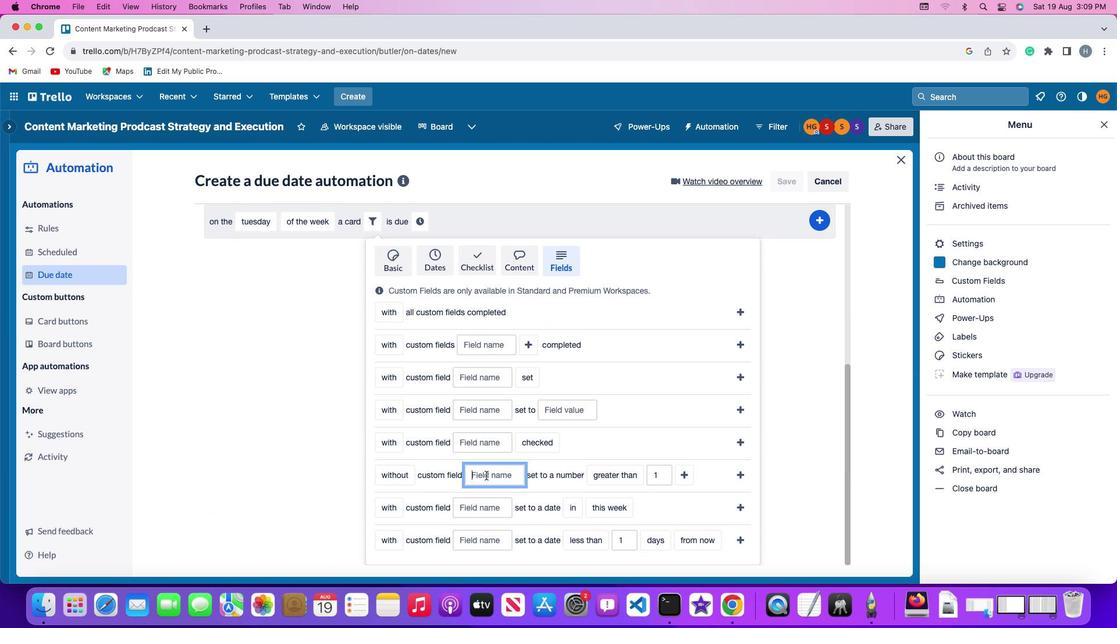 
Action: Mouse pressed left at (482, 472)
Screenshot: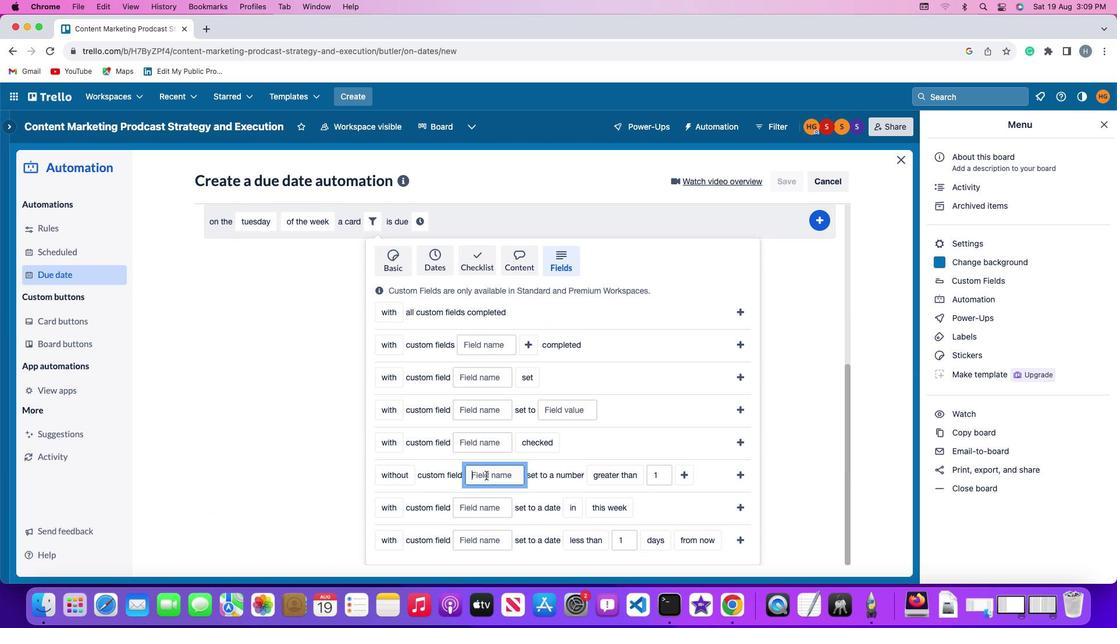 
Action: Key pressed Key.shift'R''e''s''u''m''e'
Screenshot: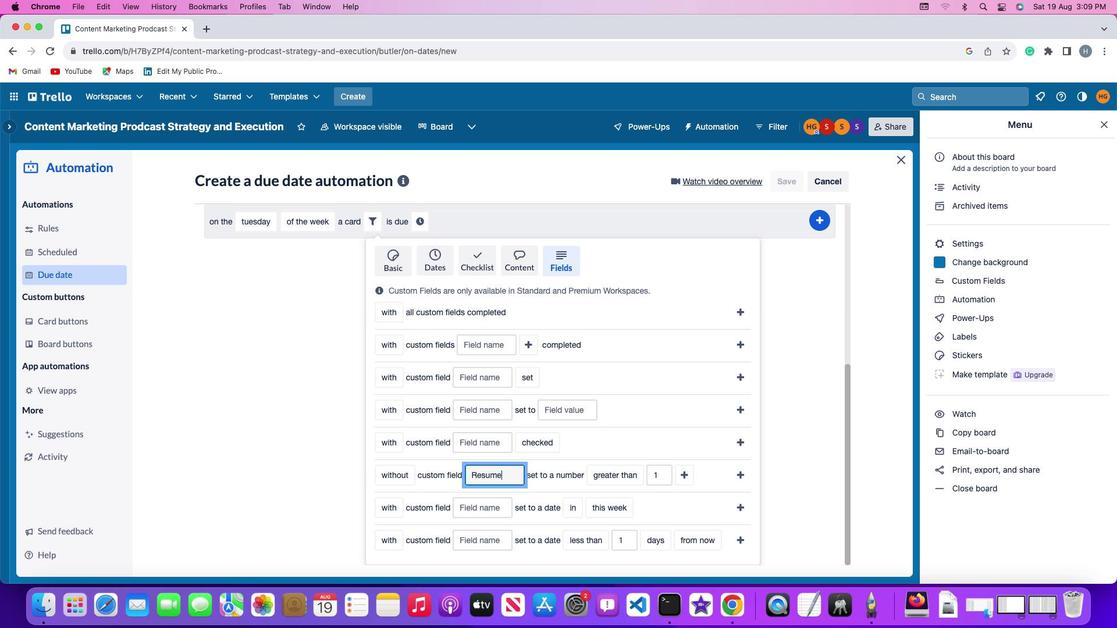
Action: Mouse moved to (609, 470)
Screenshot: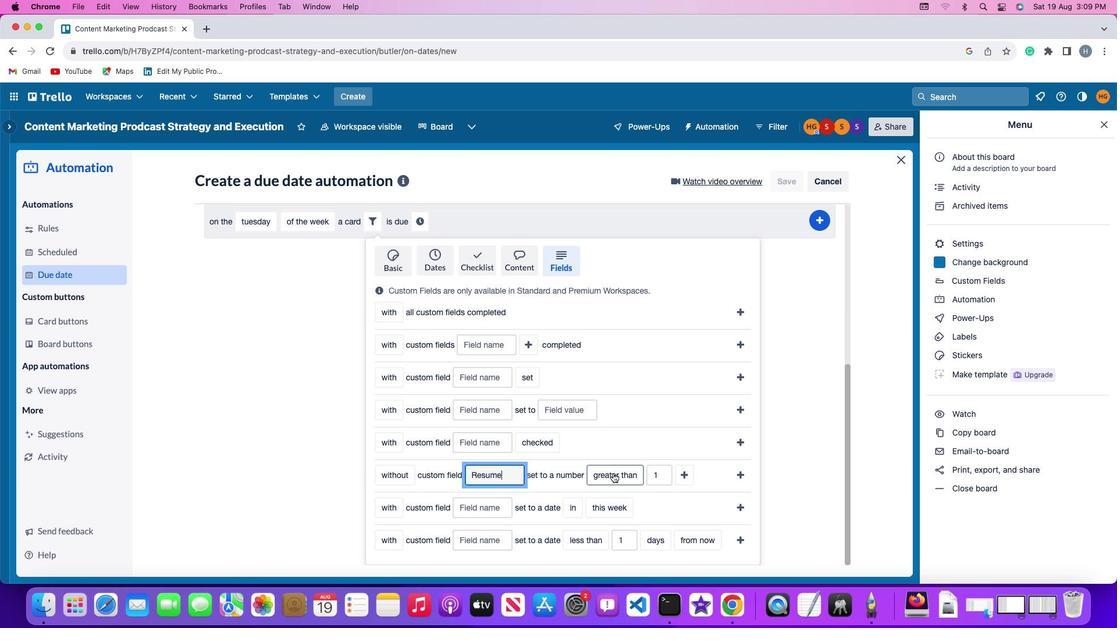 
Action: Mouse pressed left at (609, 470)
Screenshot: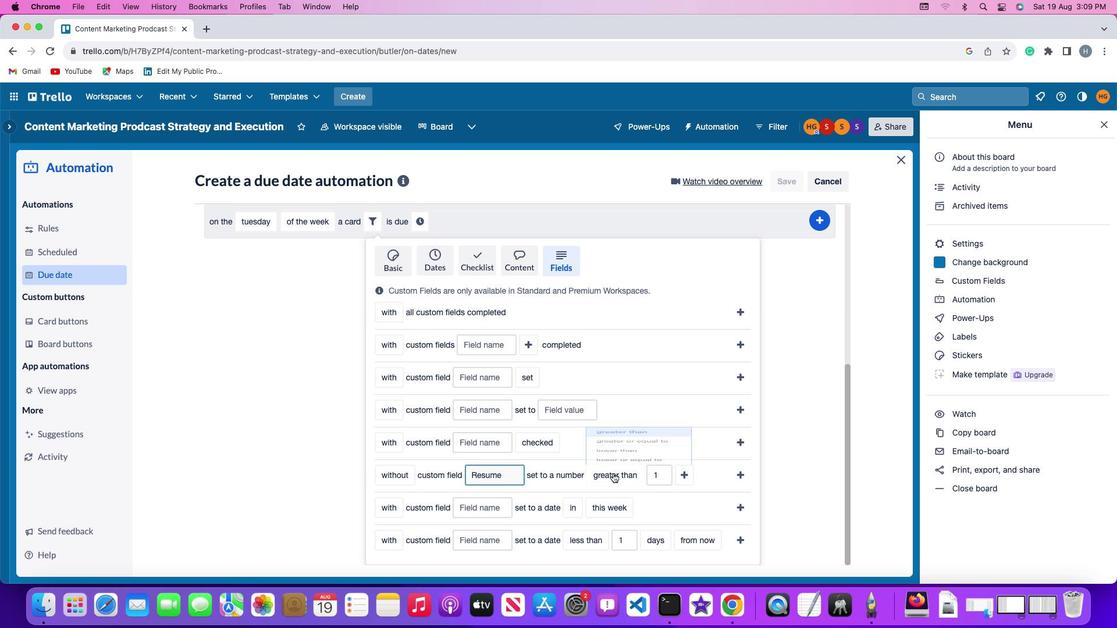 
Action: Mouse moved to (616, 380)
Screenshot: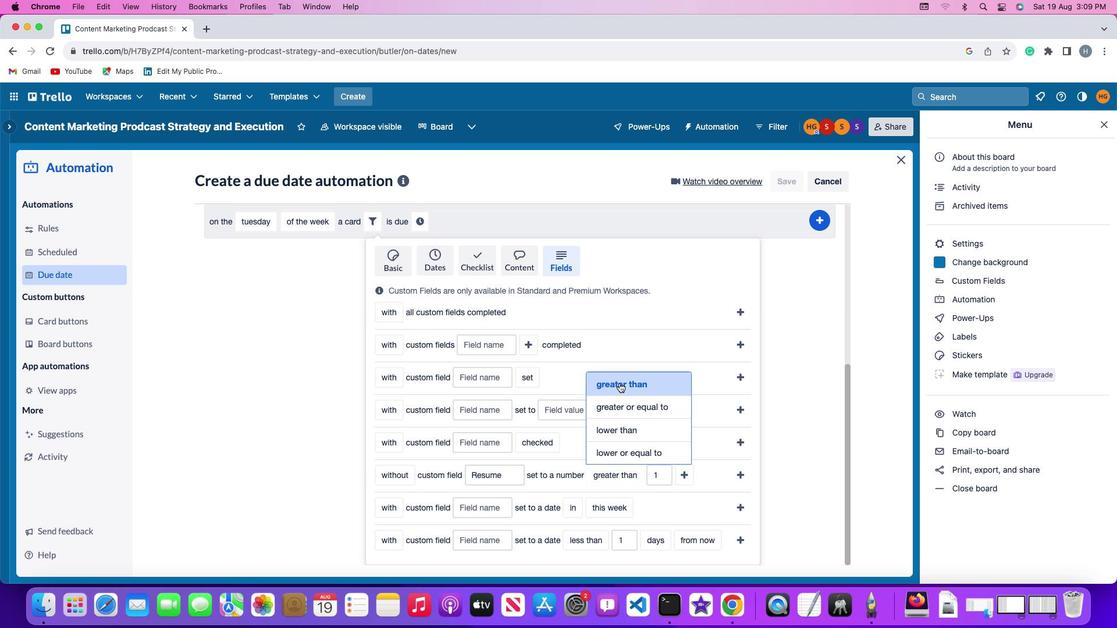 
Action: Mouse pressed left at (616, 380)
Screenshot: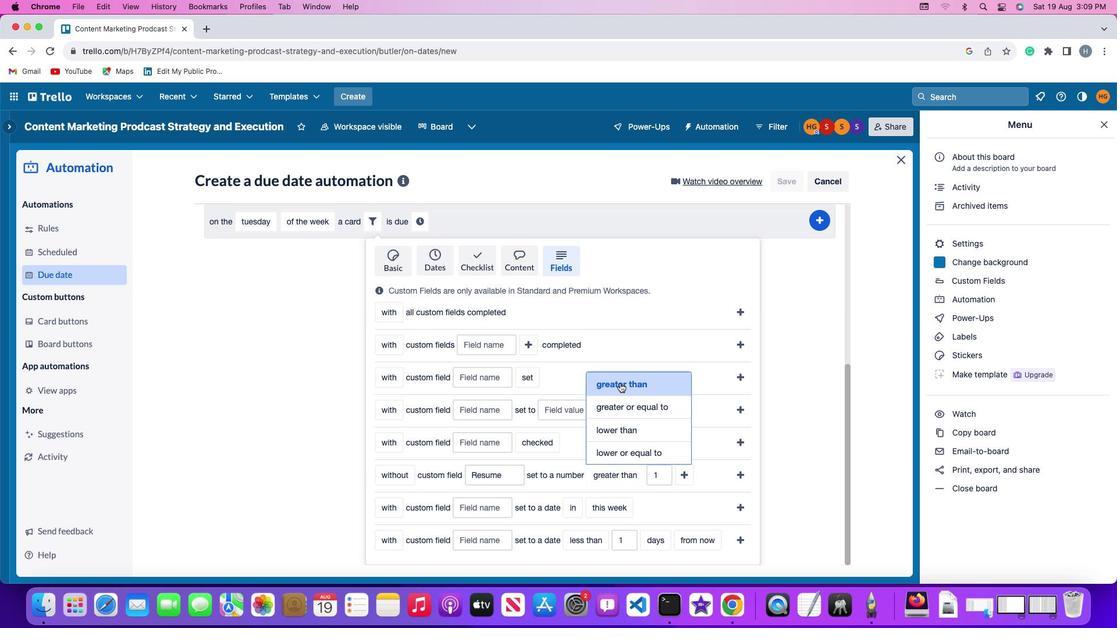
Action: Mouse moved to (666, 477)
Screenshot: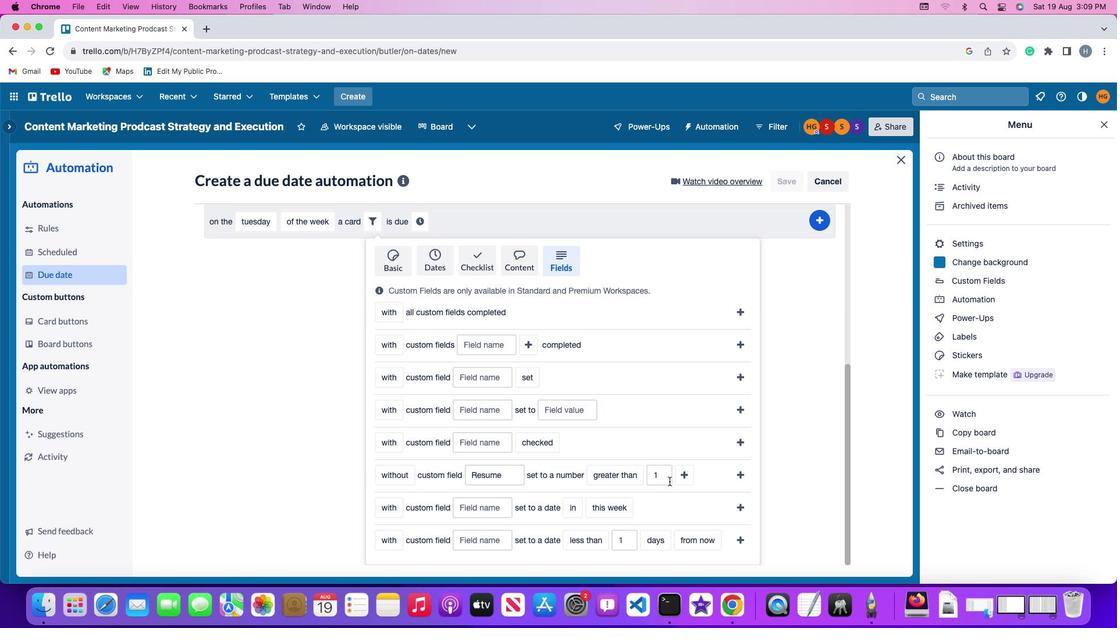 
Action: Mouse pressed left at (666, 477)
Screenshot: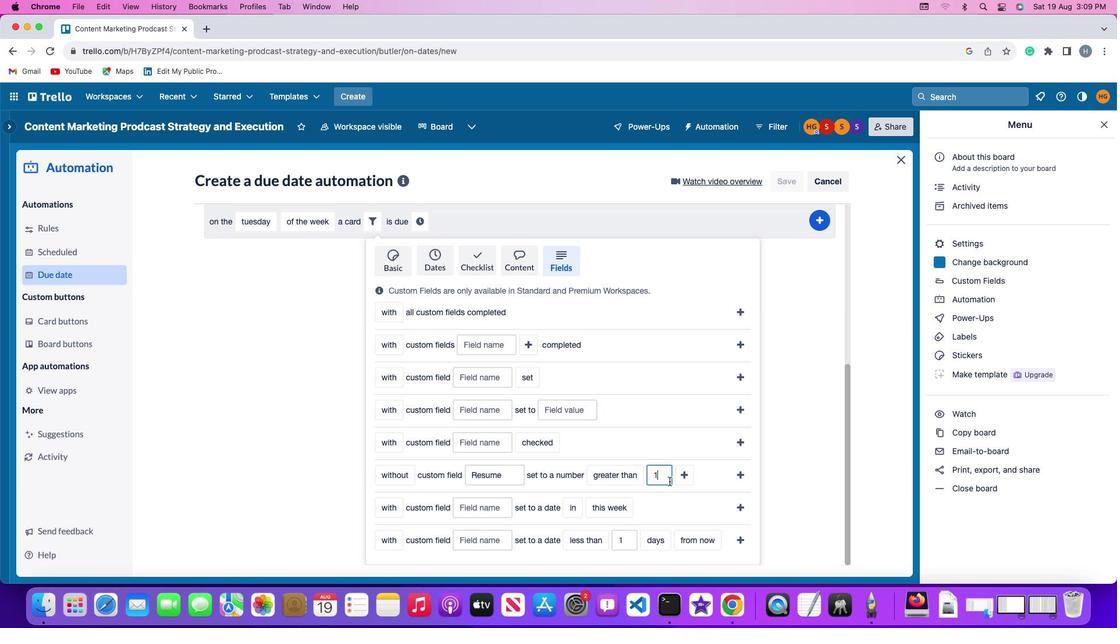 
Action: Key pressed Key.backspace'1'
Screenshot: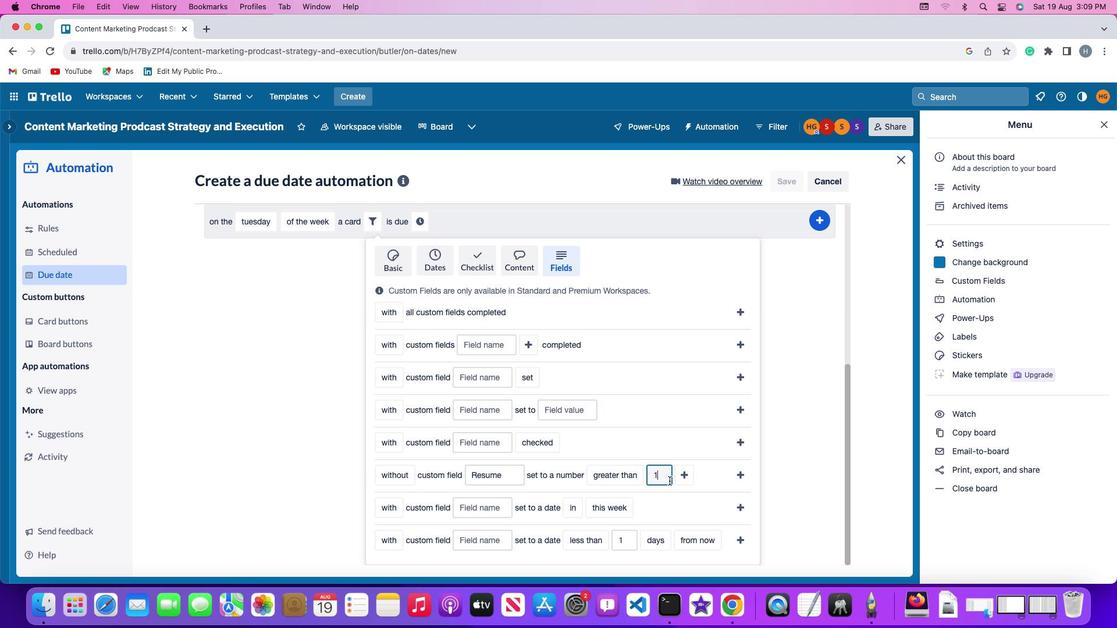 
Action: Mouse moved to (678, 476)
Screenshot: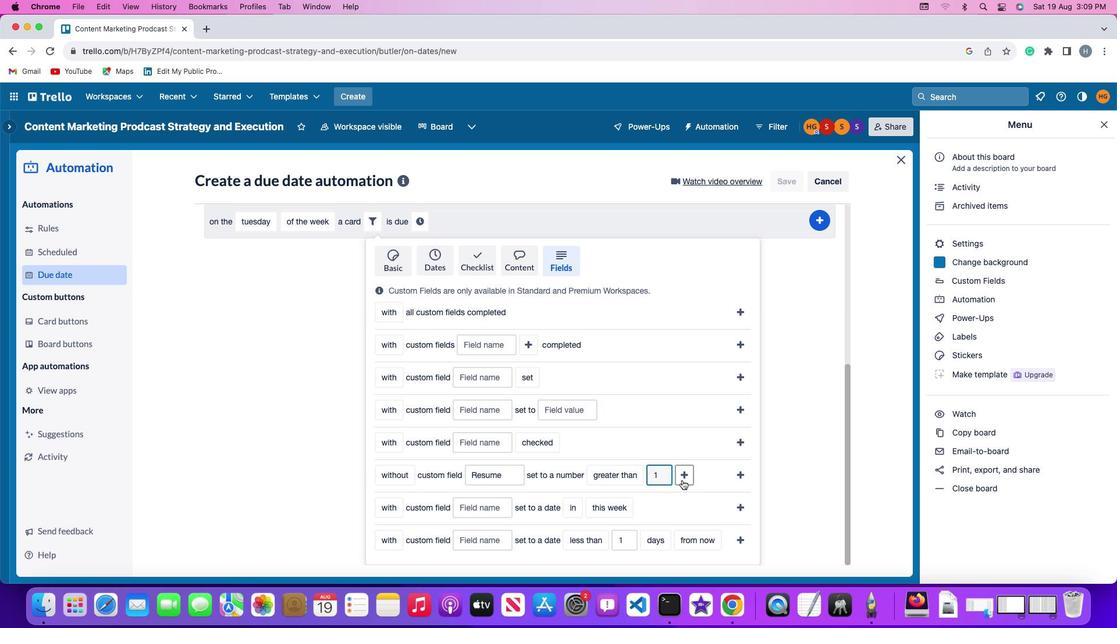 
Action: Mouse pressed left at (678, 476)
Screenshot: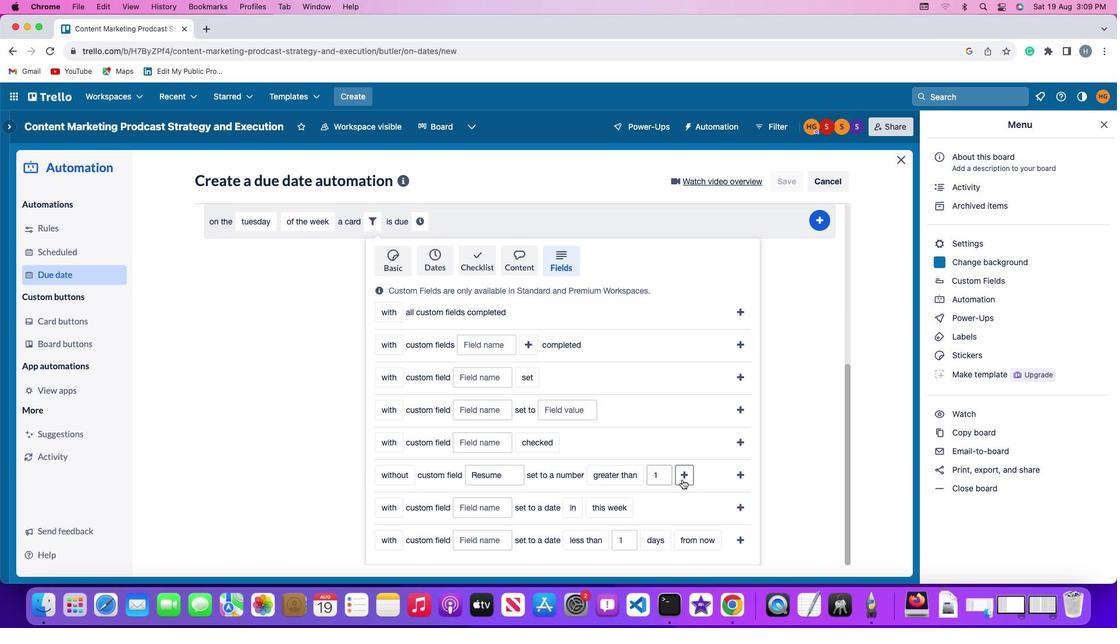 
Action: Mouse moved to (418, 497)
Screenshot: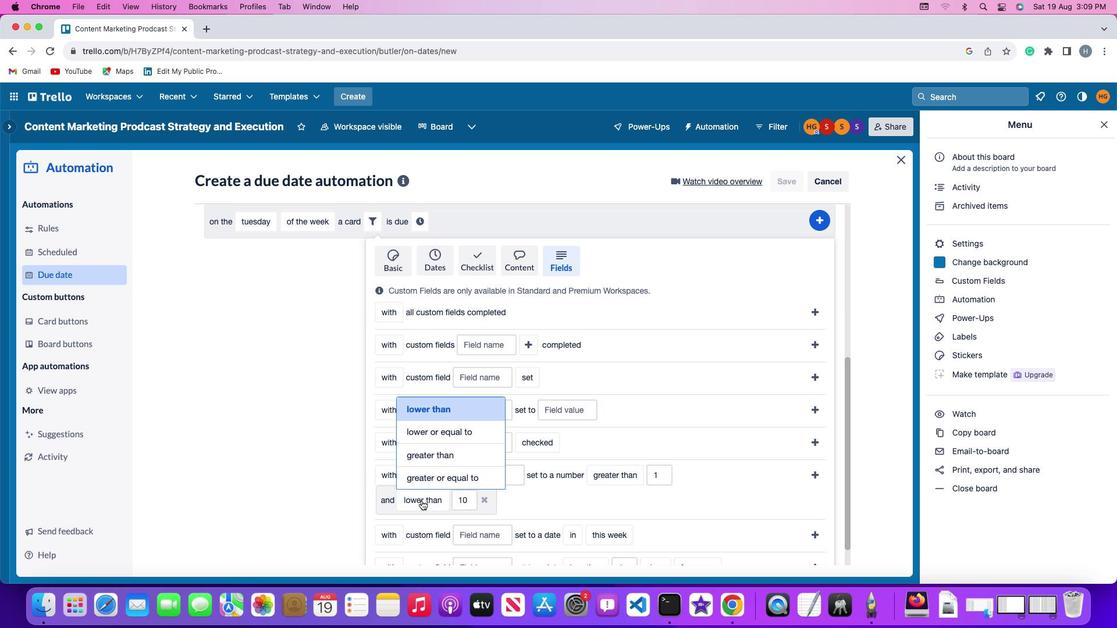 
Action: Mouse pressed left at (418, 497)
Screenshot: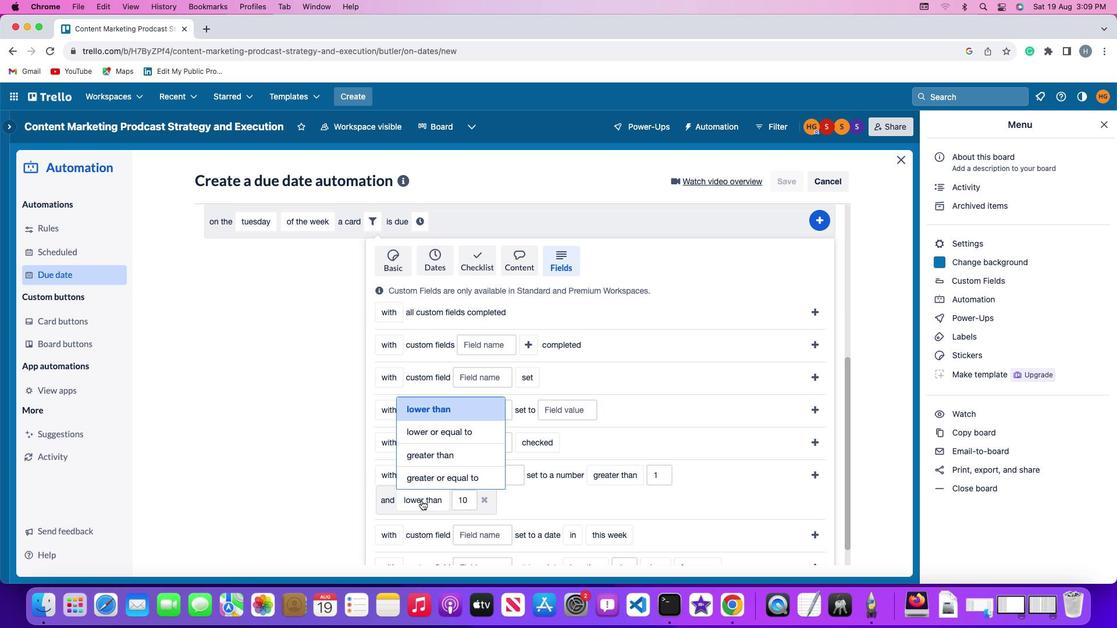 
Action: Mouse moved to (431, 453)
Screenshot: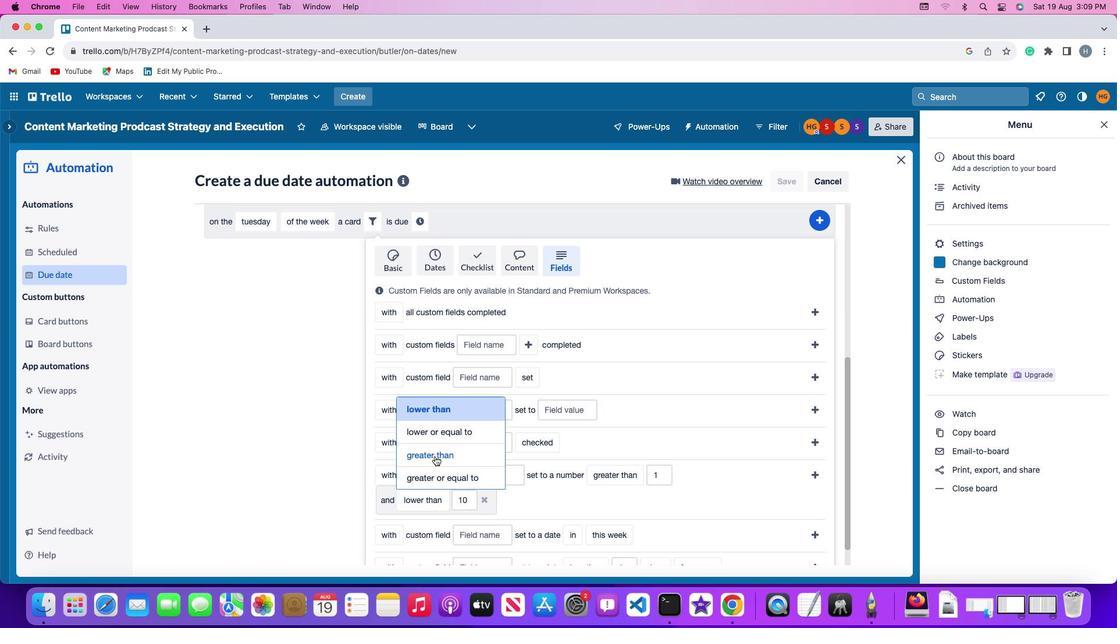 
Action: Mouse pressed left at (431, 453)
Screenshot: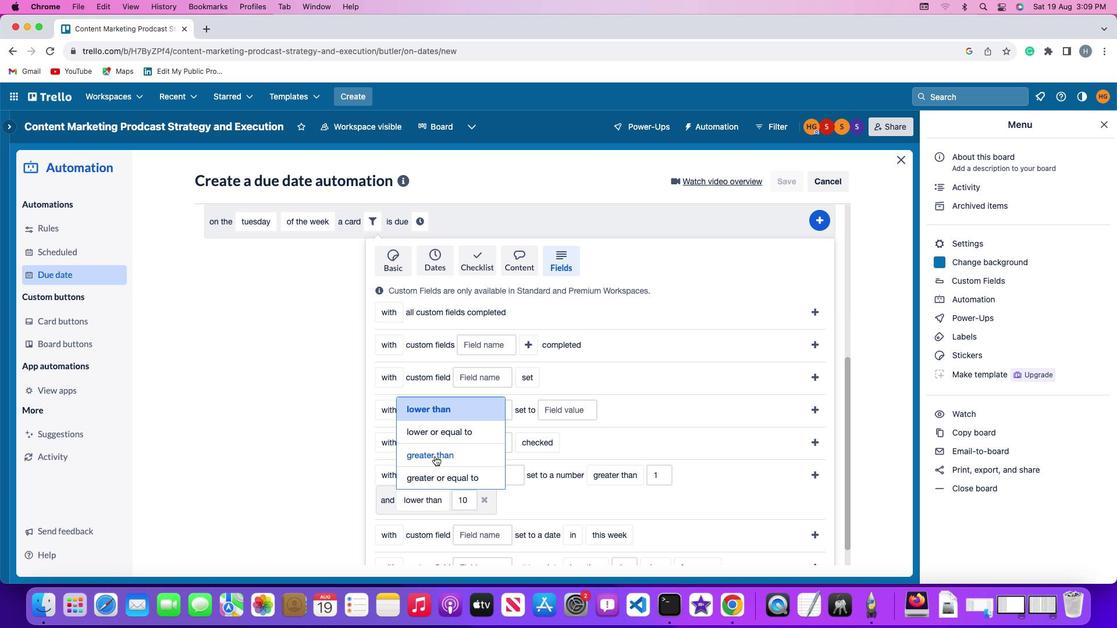 
Action: Mouse moved to (479, 498)
Screenshot: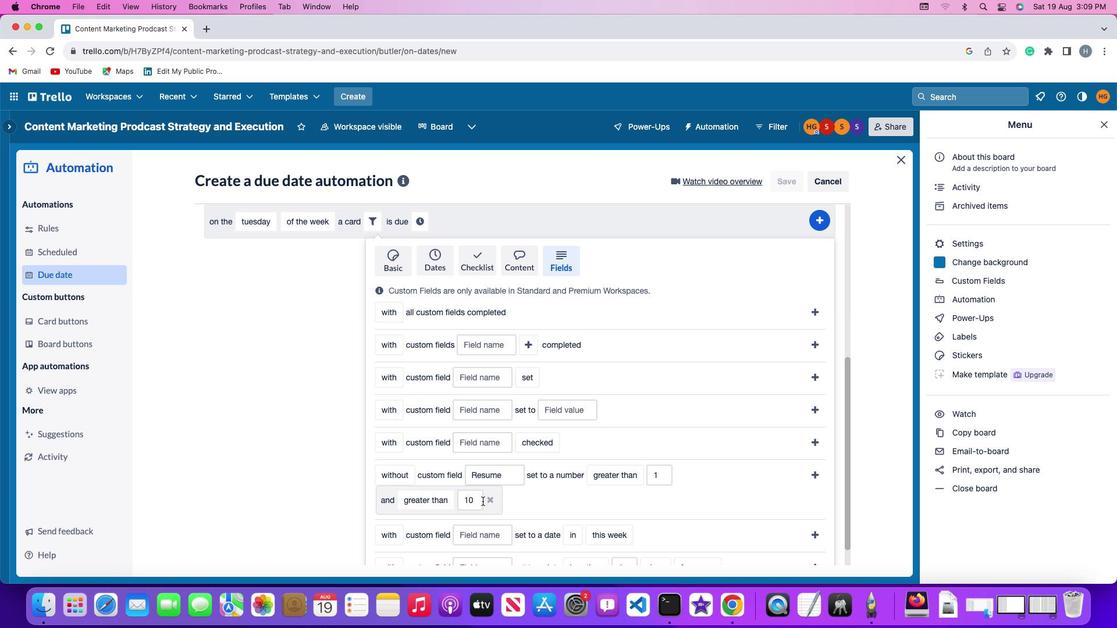 
Action: Mouse pressed left at (479, 498)
Screenshot: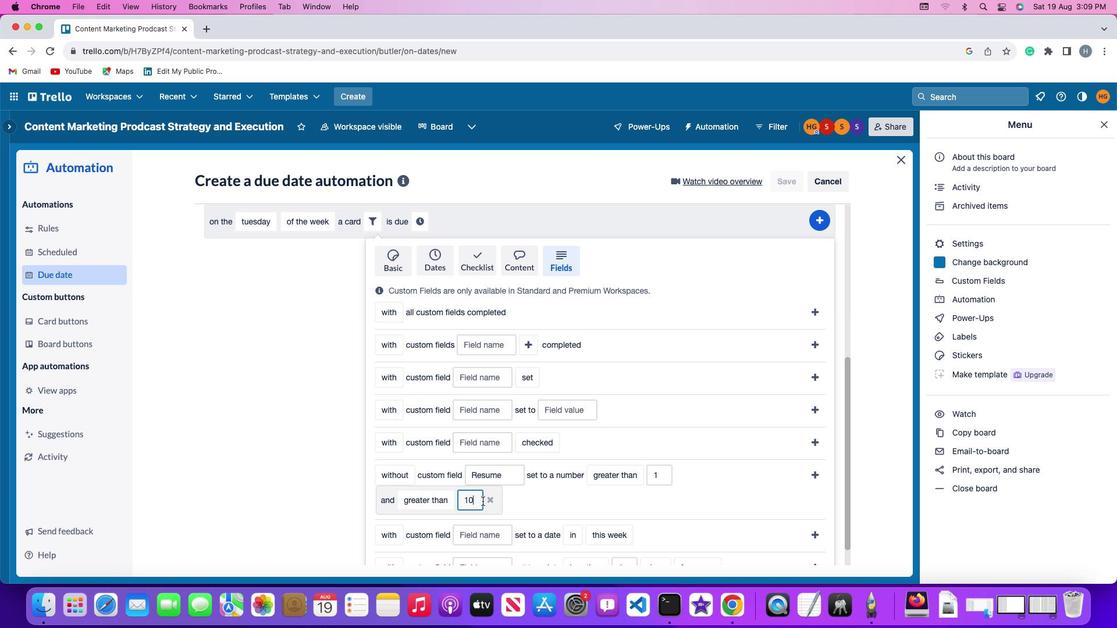 
Action: Mouse moved to (476, 496)
Screenshot: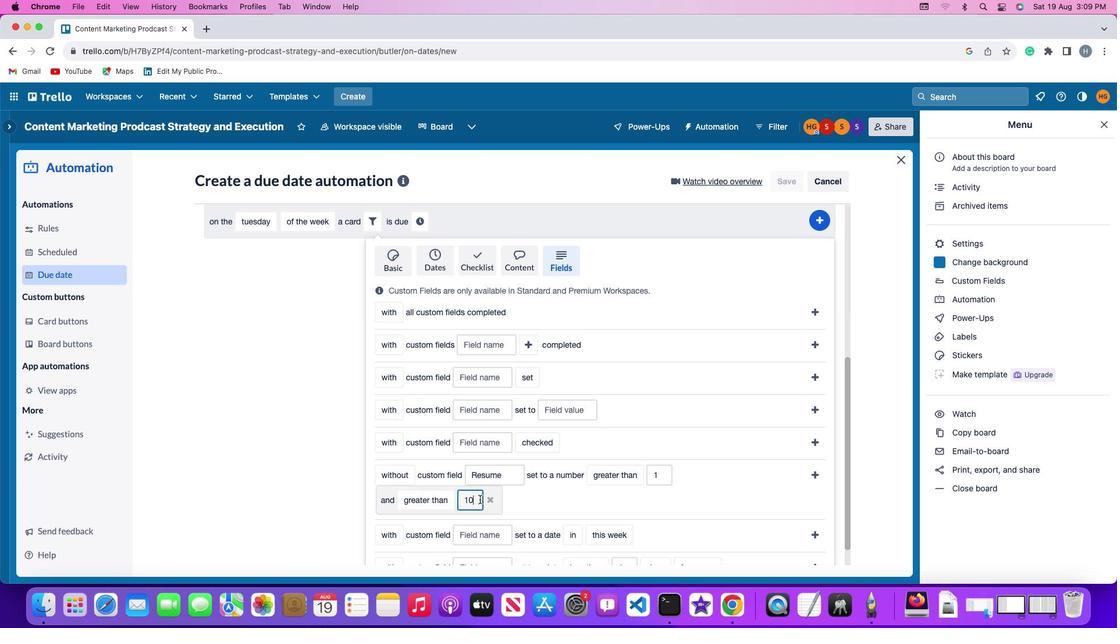 
Action: Key pressed Key.backspaceKey.backspace
Screenshot: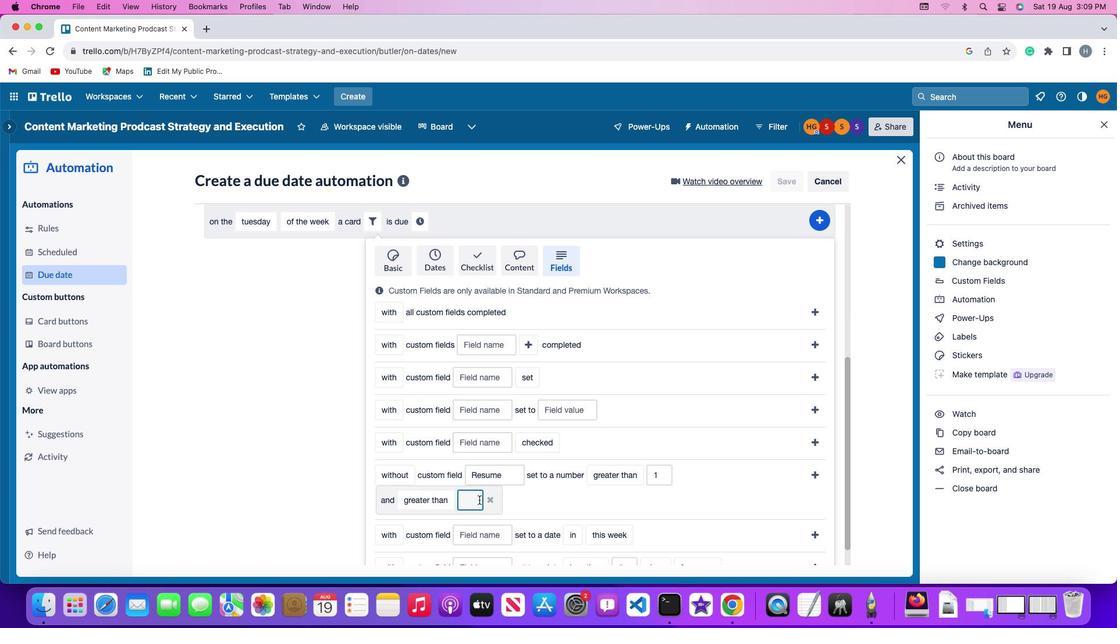 
Action: Mouse moved to (476, 497)
Screenshot: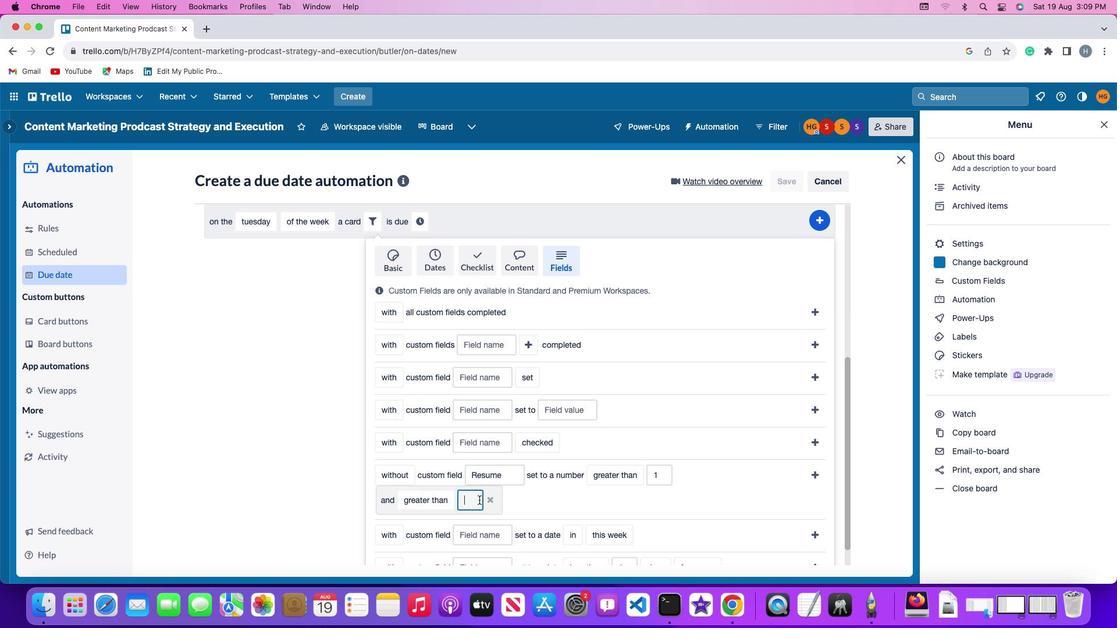 
Action: Key pressed '1''0'
Screenshot: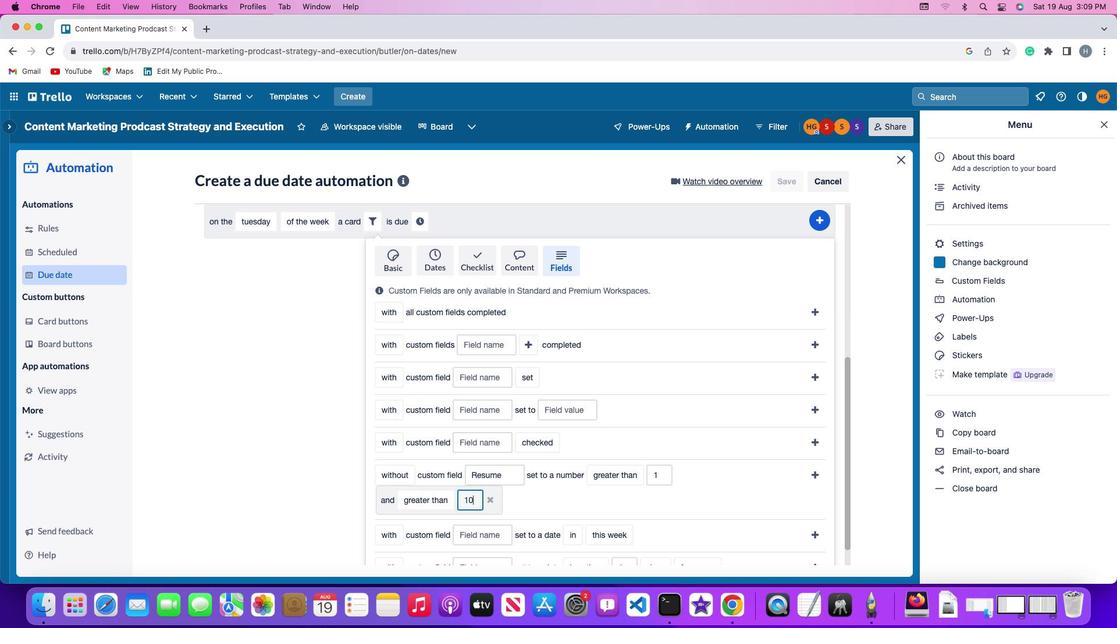 
Action: Mouse moved to (809, 471)
Screenshot: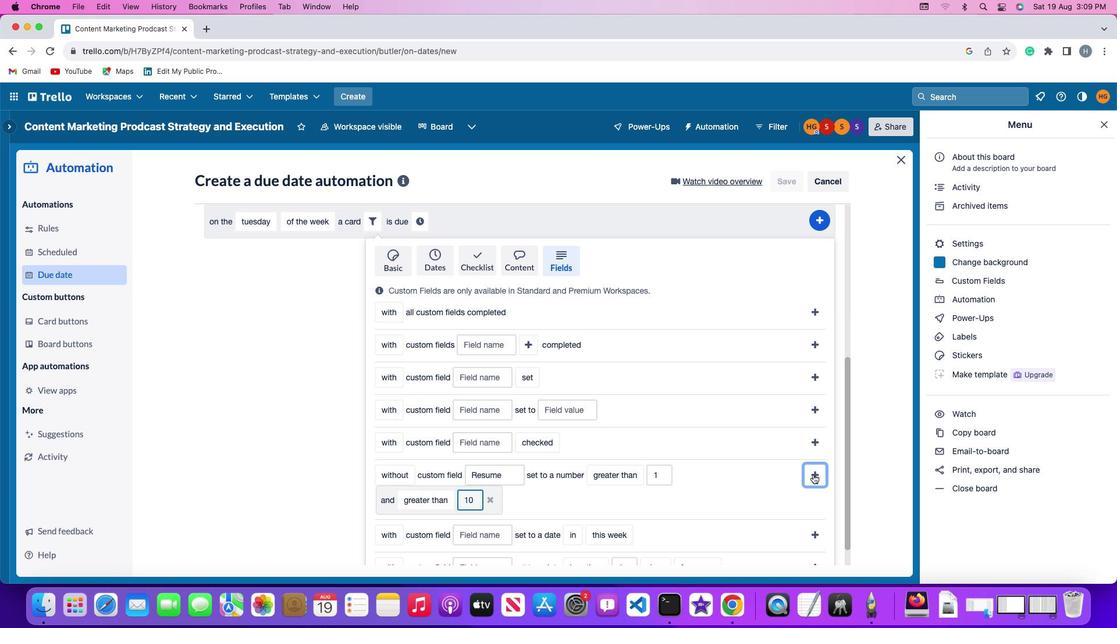 
Action: Mouse pressed left at (809, 471)
Screenshot: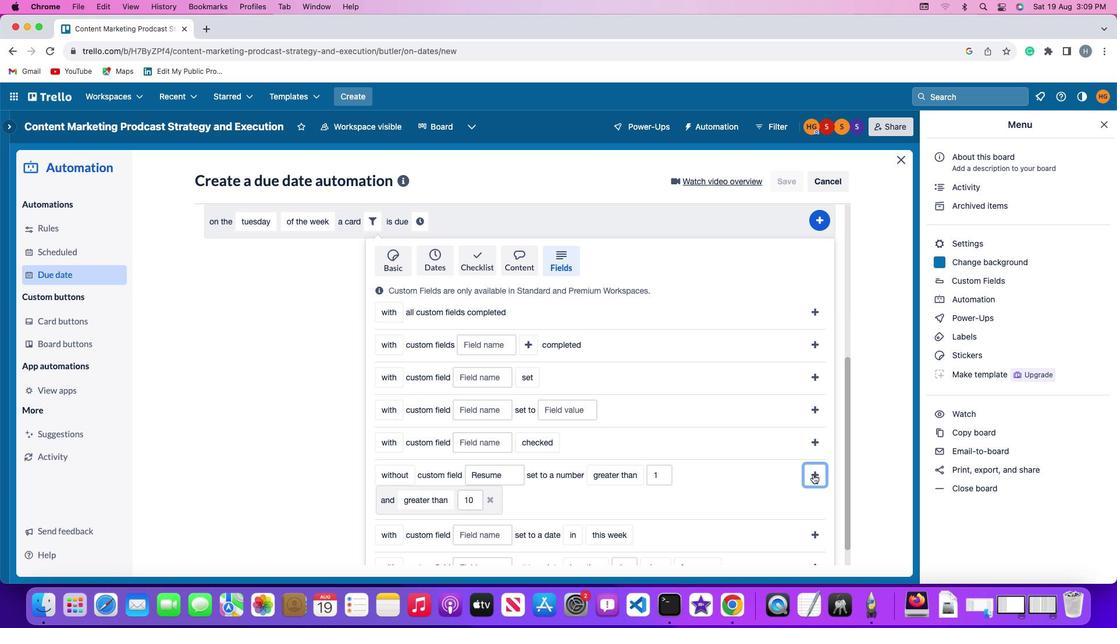 
Action: Mouse moved to (745, 498)
Screenshot: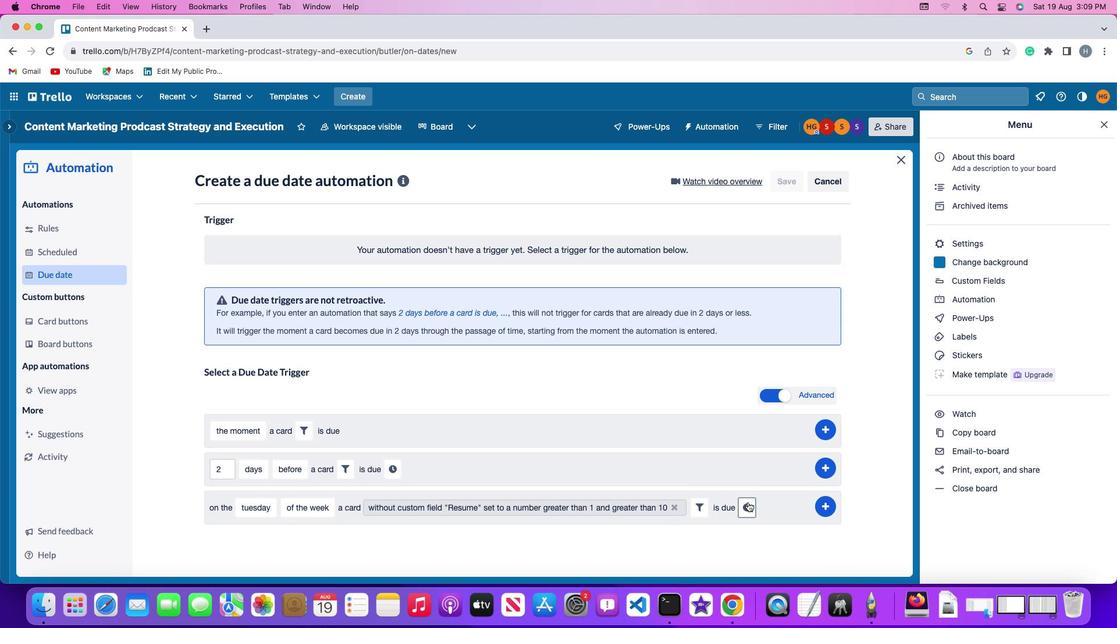 
Action: Mouse pressed left at (745, 498)
Screenshot: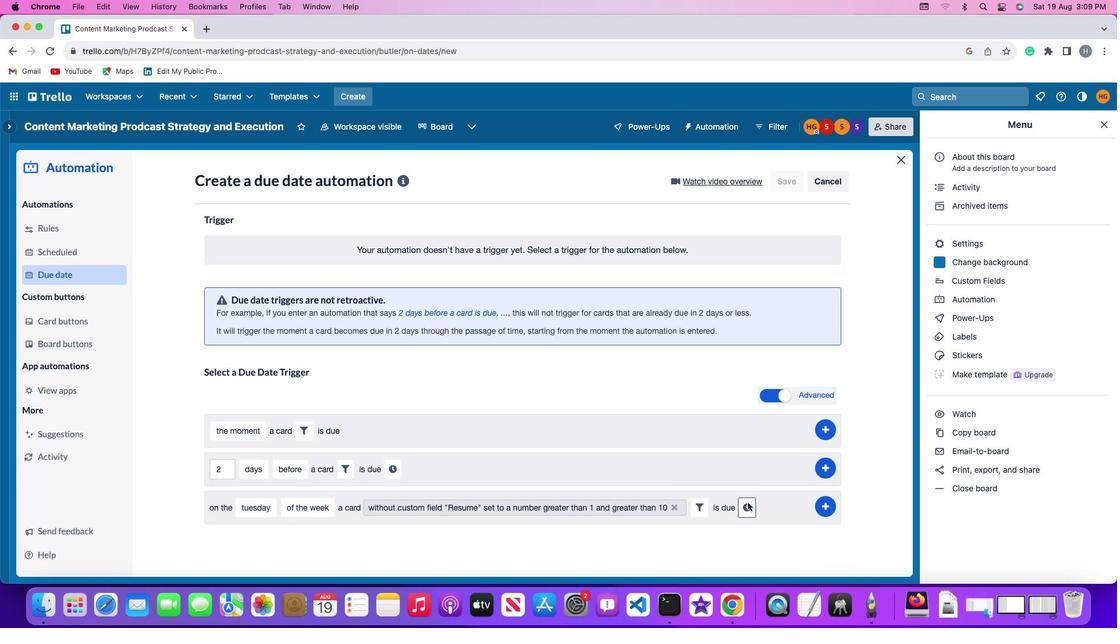
Action: Mouse moved to (238, 527)
Screenshot: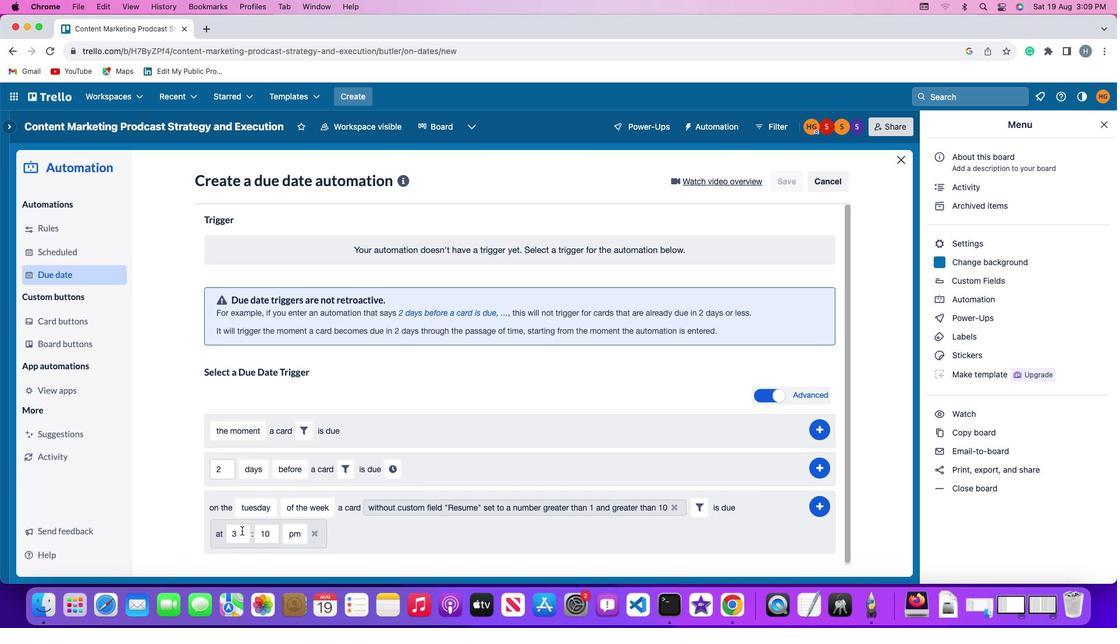 
Action: Mouse pressed left at (238, 527)
Screenshot: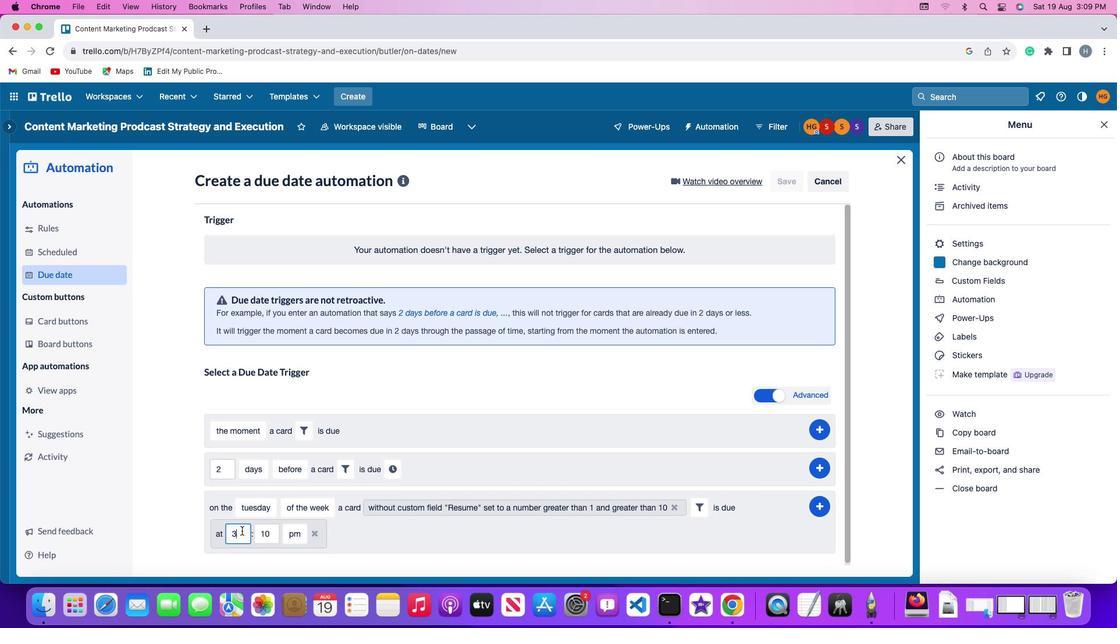 
Action: Mouse moved to (238, 527)
Screenshot: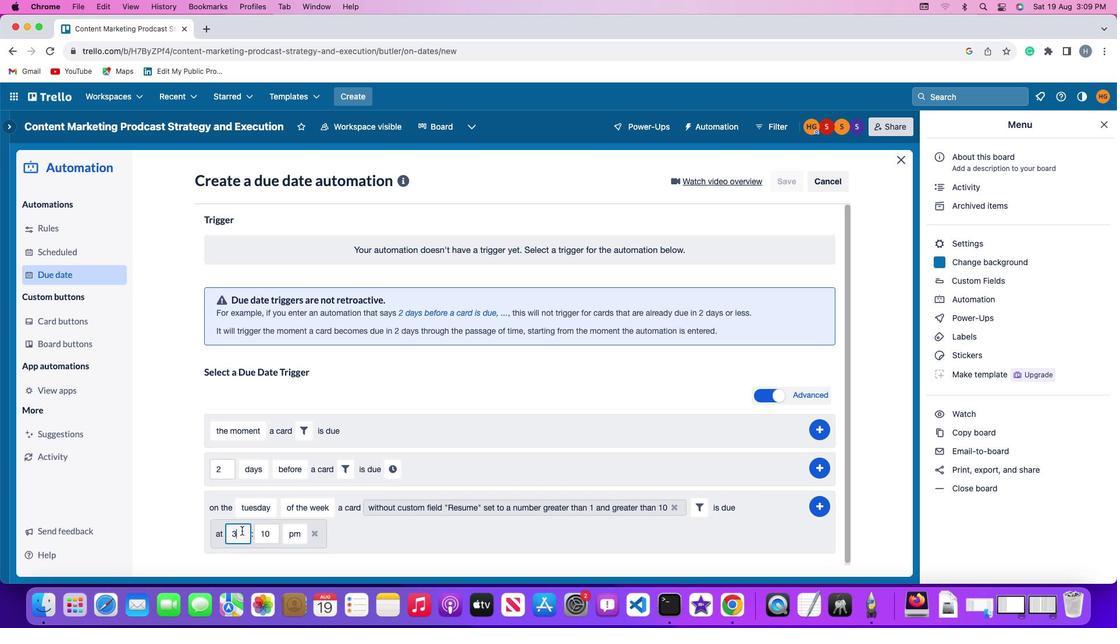 
Action: Key pressed Key.backspace
Screenshot: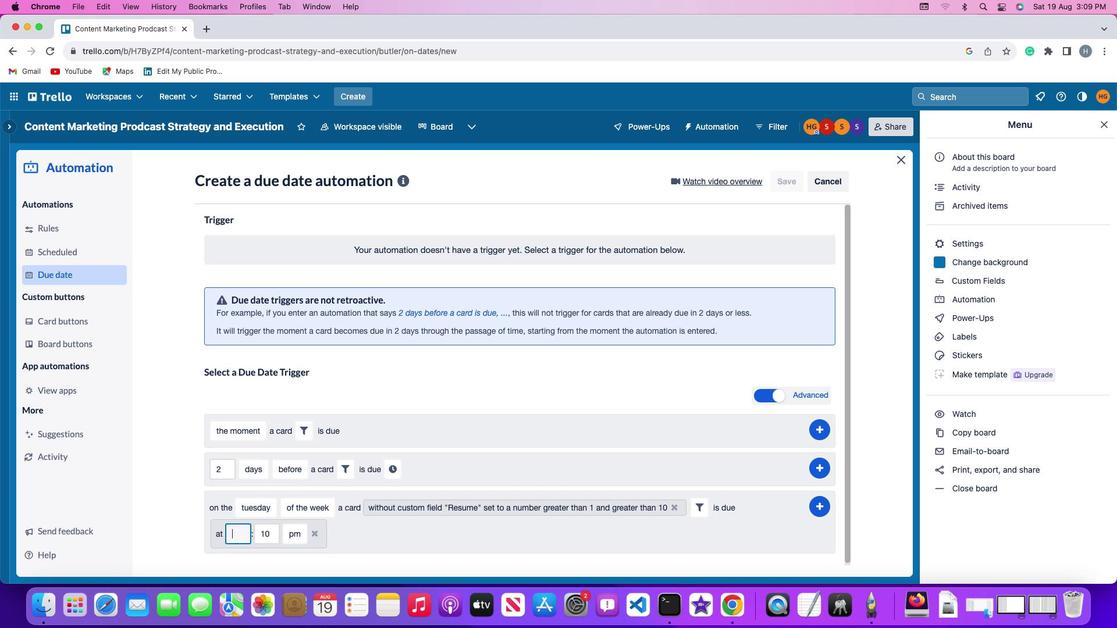 
Action: Mouse moved to (239, 527)
Screenshot: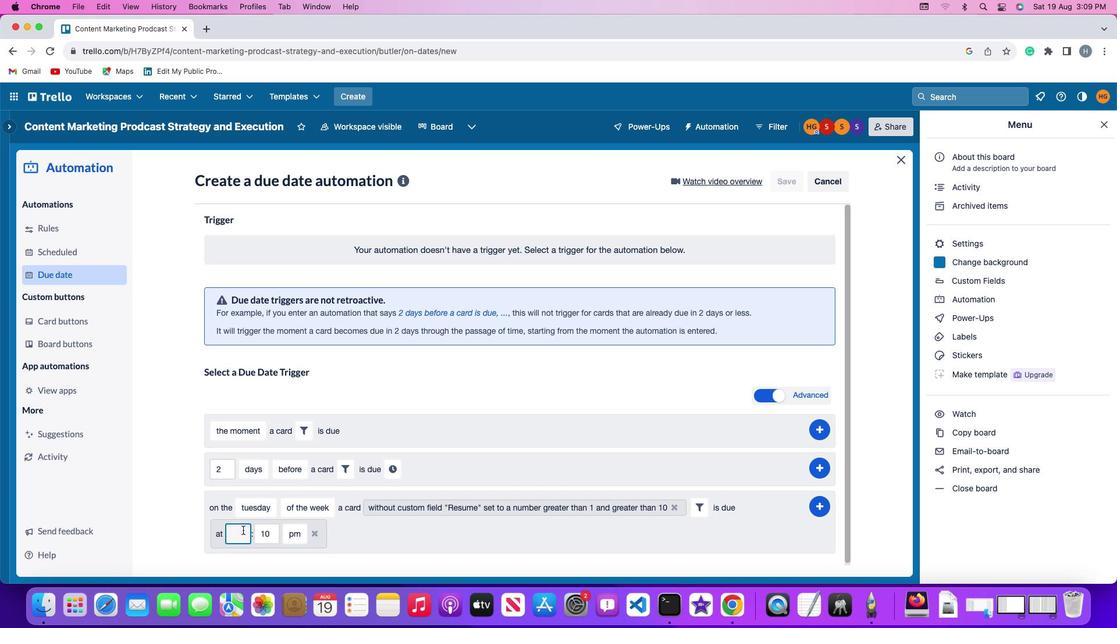
Action: Key pressed '1'
Screenshot: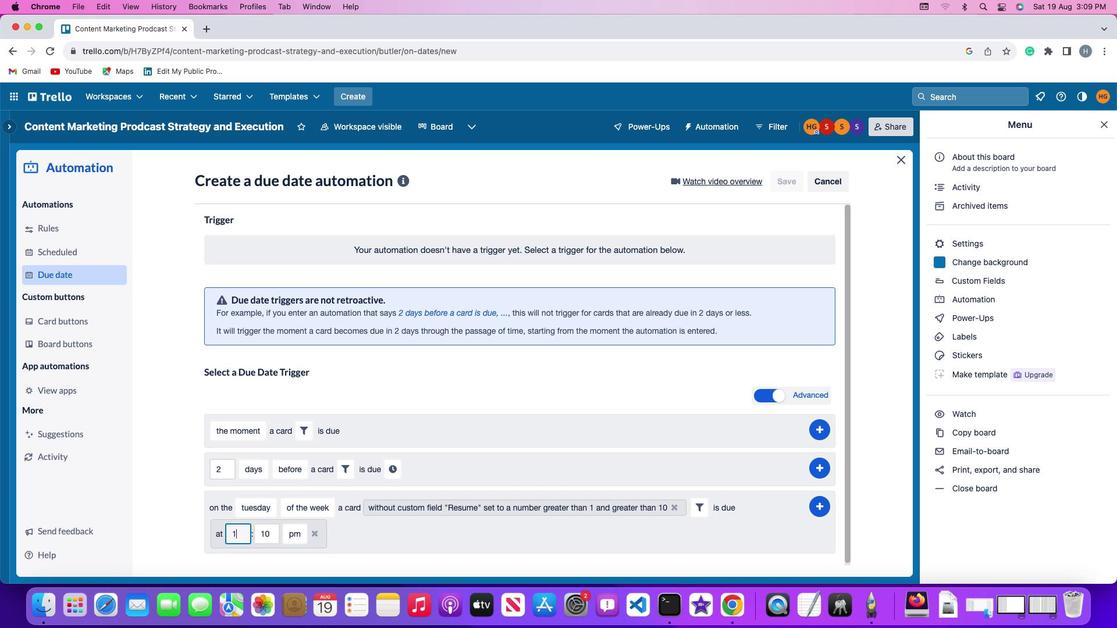 
Action: Mouse moved to (239, 526)
Screenshot: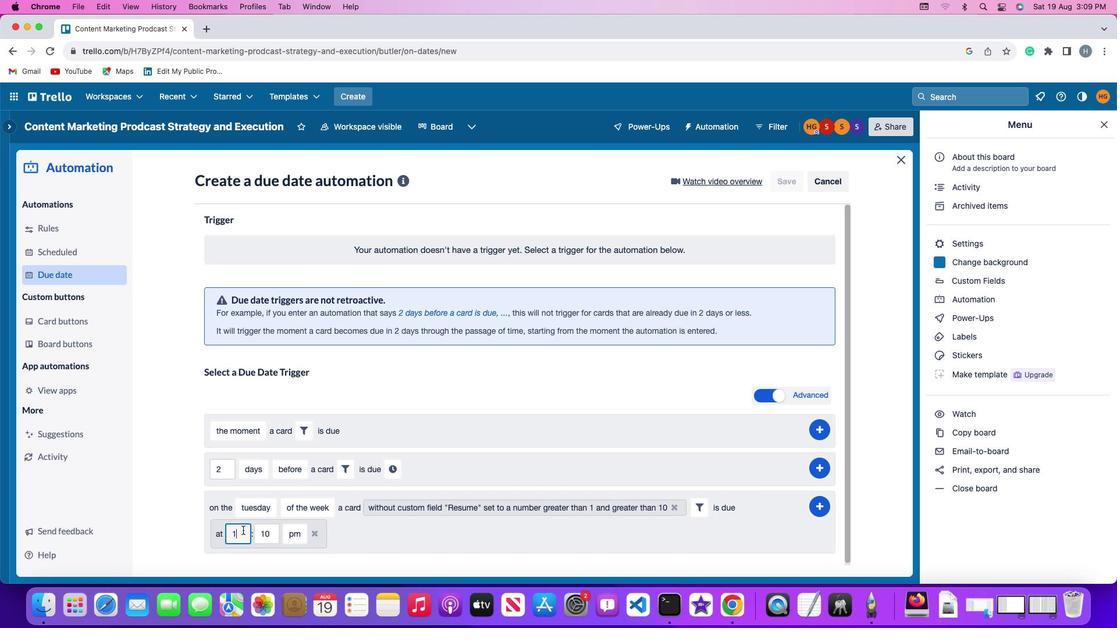 
Action: Key pressed '1'
Screenshot: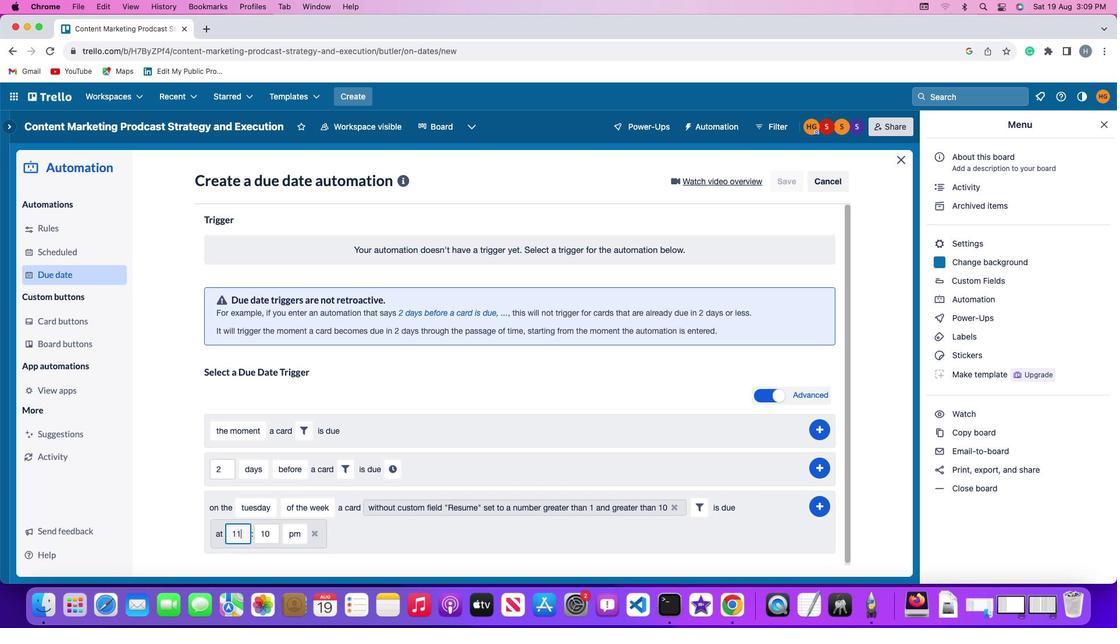 
Action: Mouse moved to (268, 526)
Screenshot: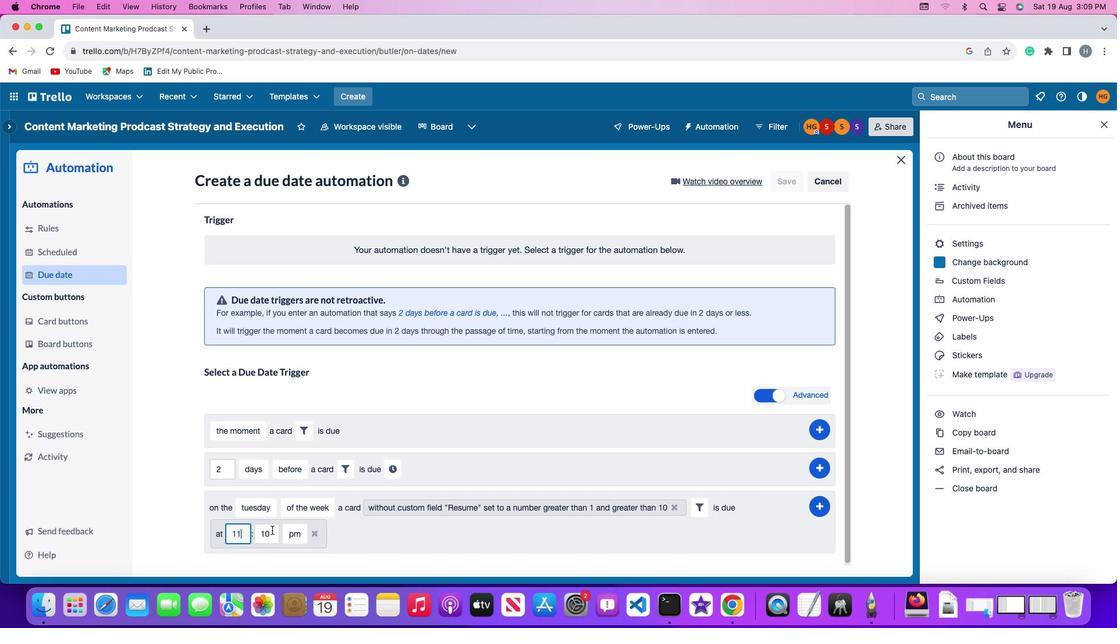 
Action: Mouse pressed left at (268, 526)
Screenshot: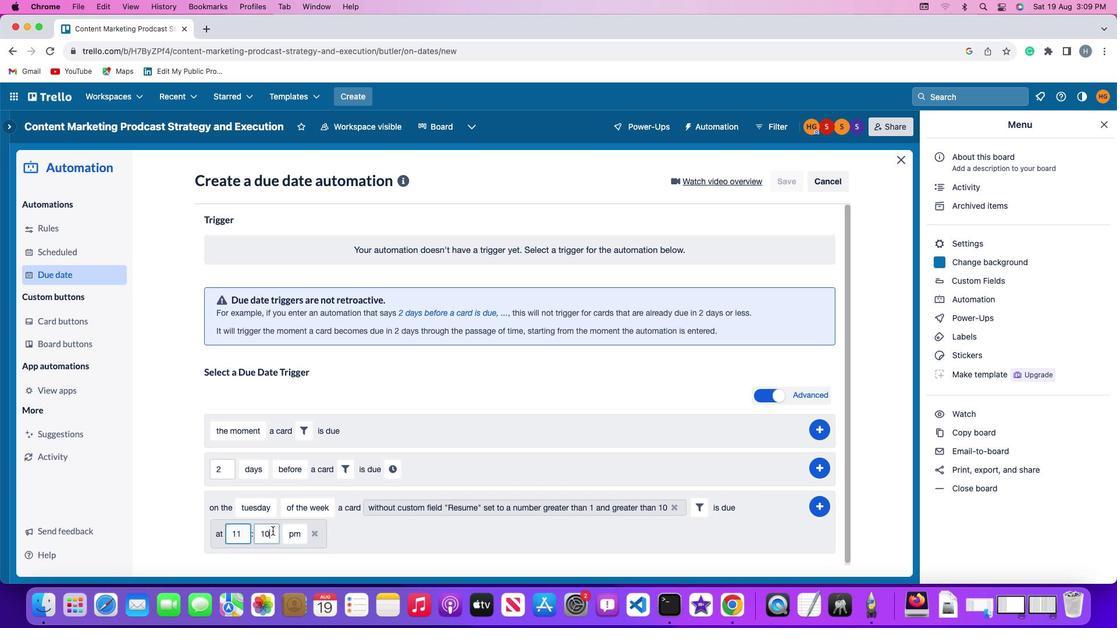 
Action: Mouse moved to (269, 527)
Screenshot: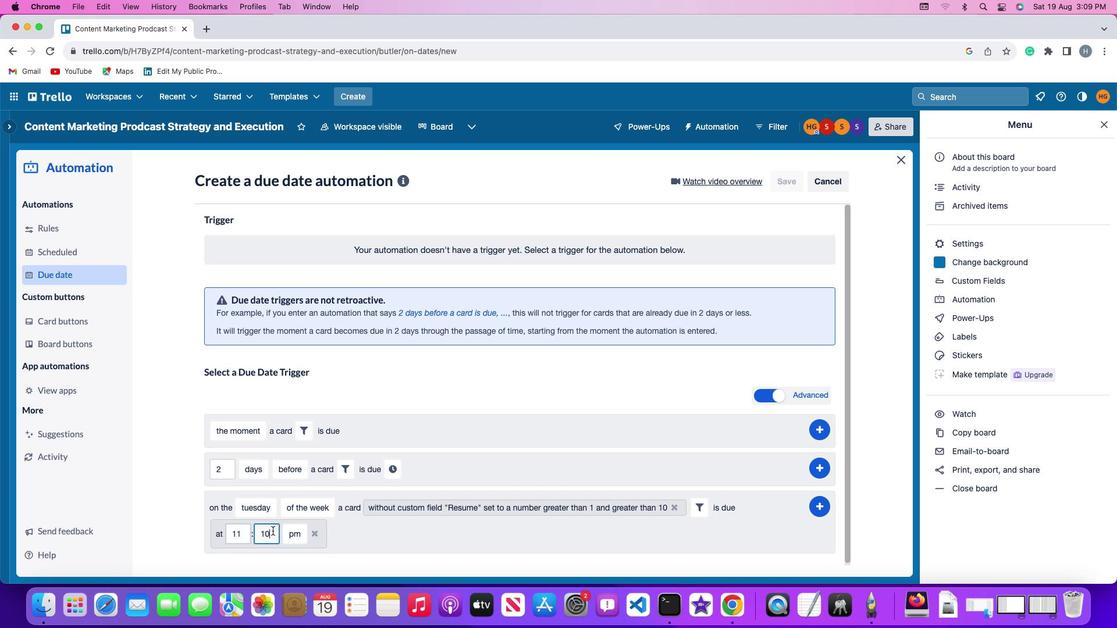 
Action: Key pressed Key.backspaceKey.backspace'0''0'
Screenshot: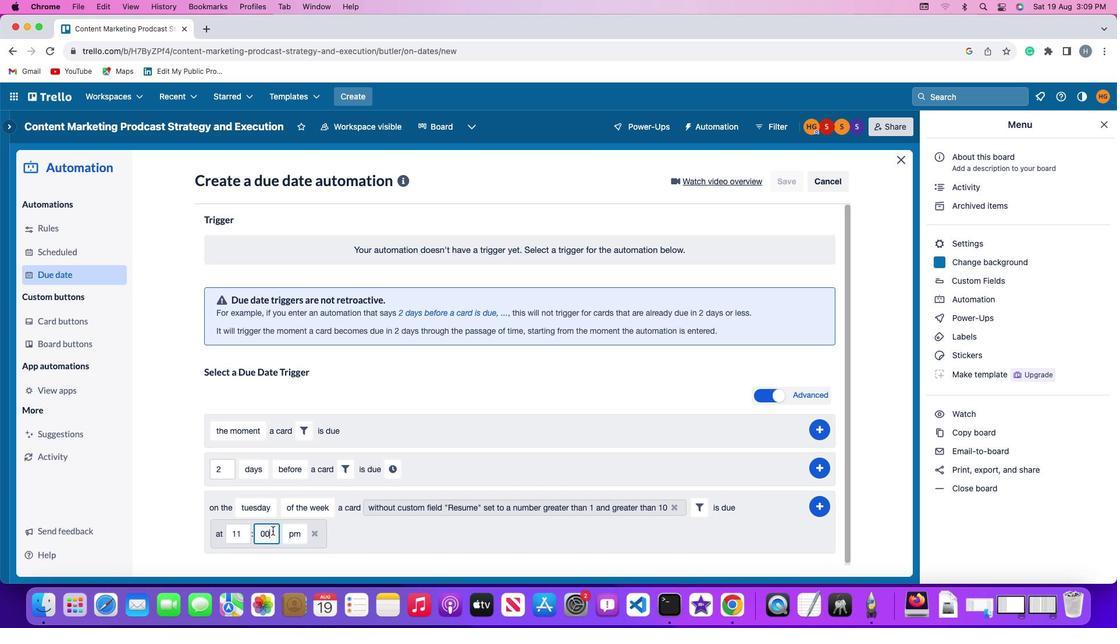 
Action: Mouse moved to (288, 526)
Screenshot: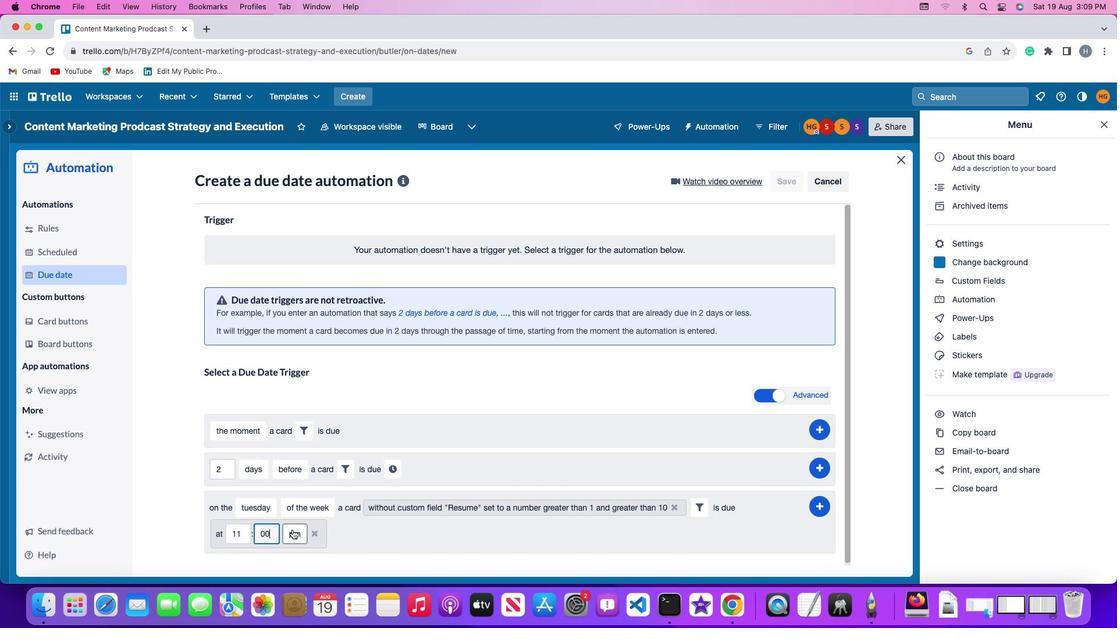 
Action: Mouse pressed left at (288, 526)
Screenshot: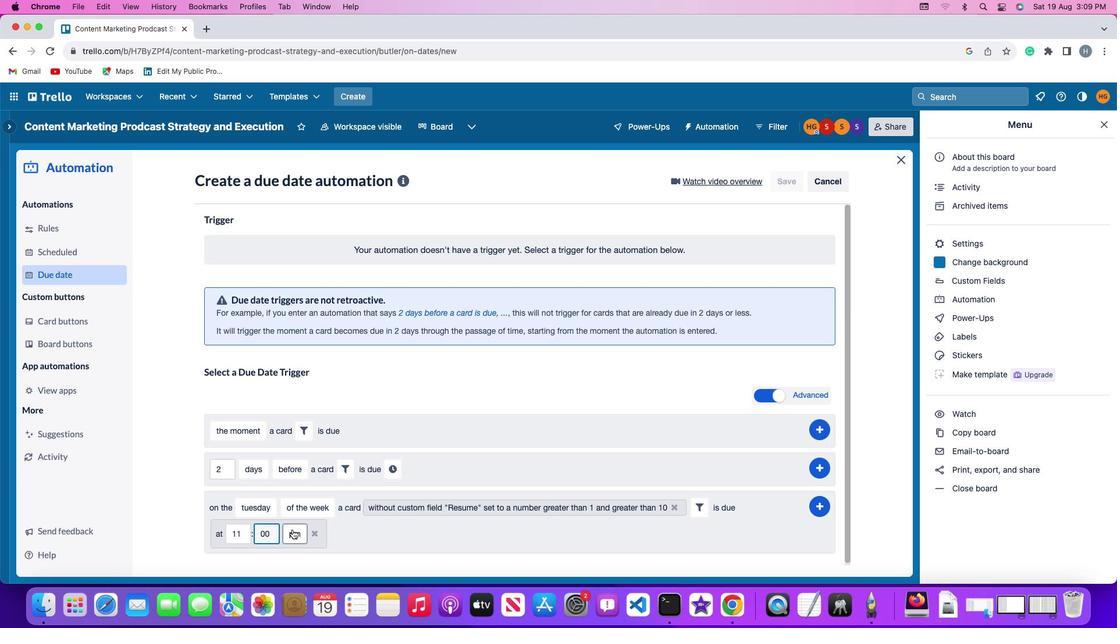 
Action: Mouse moved to (300, 484)
Screenshot: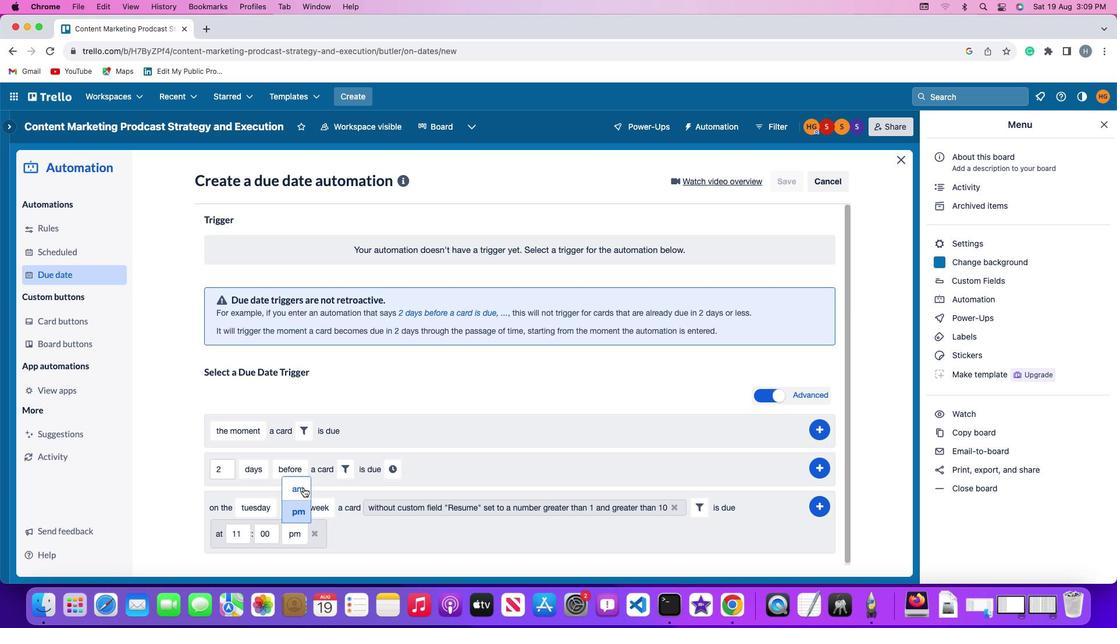 
Action: Mouse pressed left at (300, 484)
Screenshot: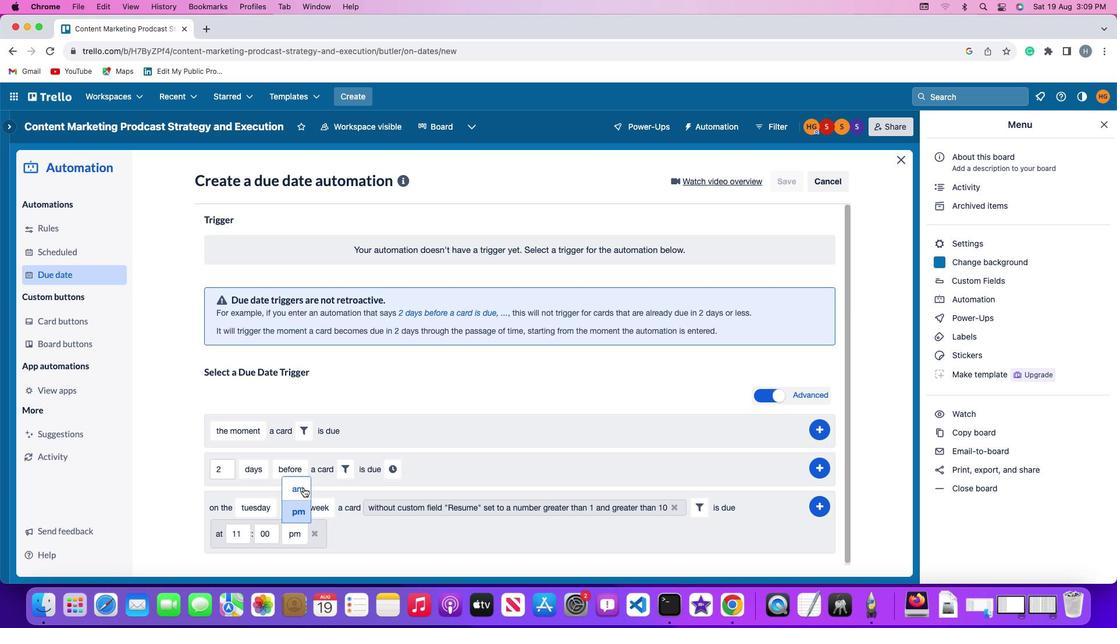 
Action: Mouse moved to (816, 500)
Screenshot: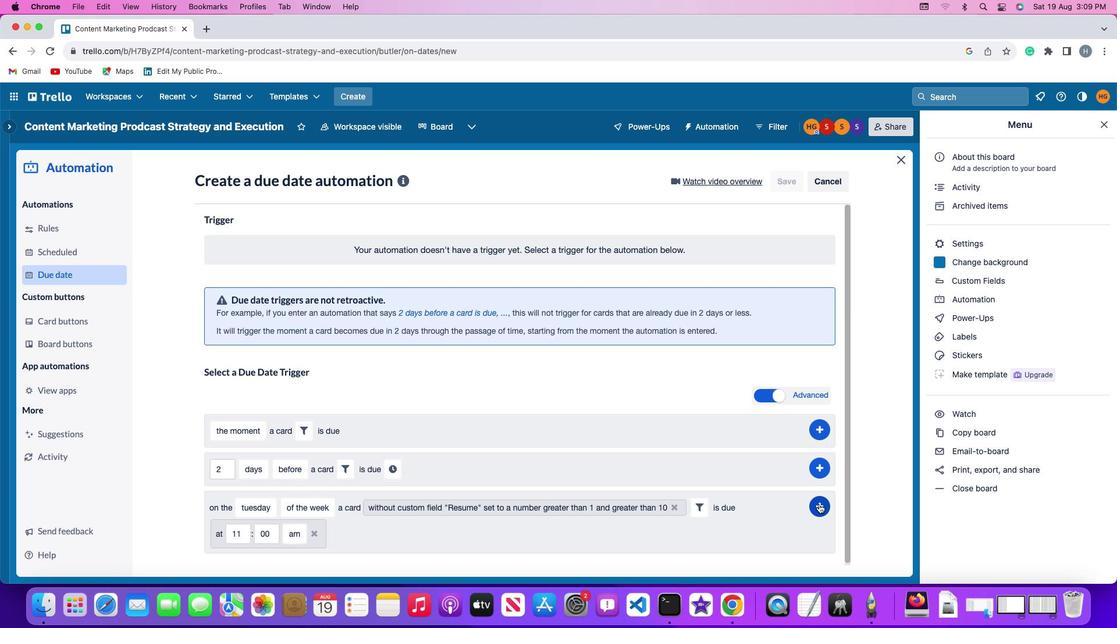 
Action: Mouse pressed left at (816, 500)
Screenshot: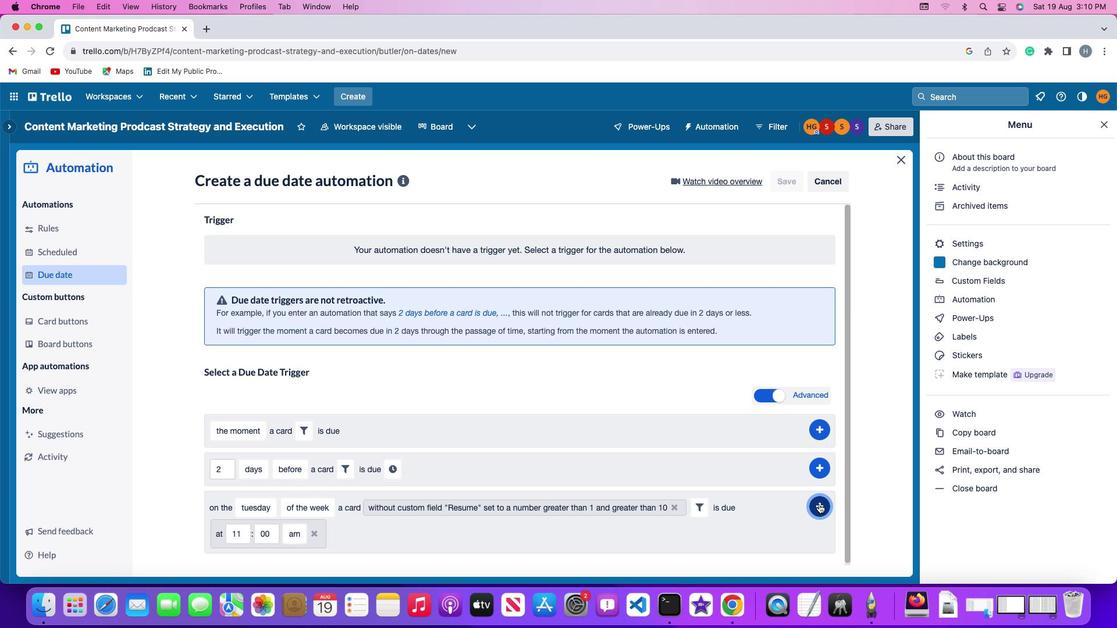 
Action: Mouse moved to (869, 419)
Screenshot: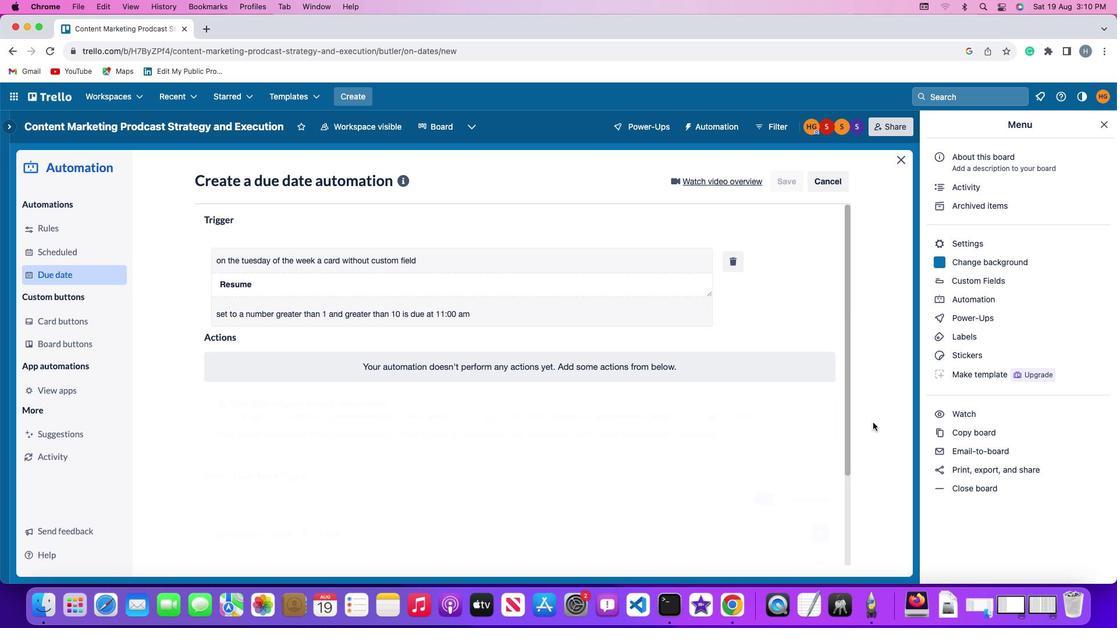 
